 Task: Find connections with filter location Aachen with filter topic #Lifechangewith filter profile language Spanish with filter current company Cummins India with filter school Karunya Institute of Technology and Sciences with filter industry Chiropractors with filter service category Wedding Planning with filter keywords title Copy Editor
Action: Mouse moved to (526, 68)
Screenshot: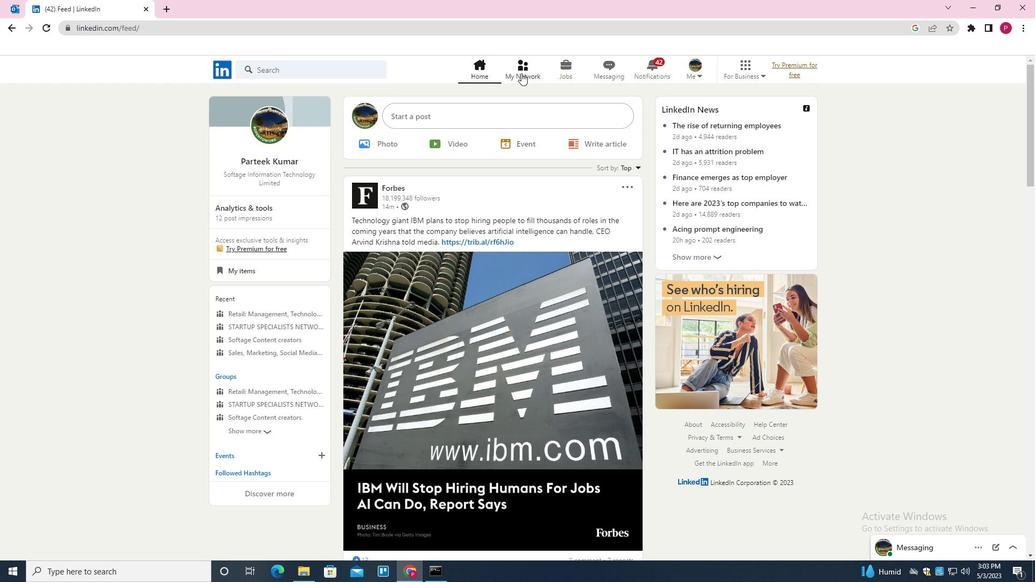 
Action: Mouse pressed left at (526, 68)
Screenshot: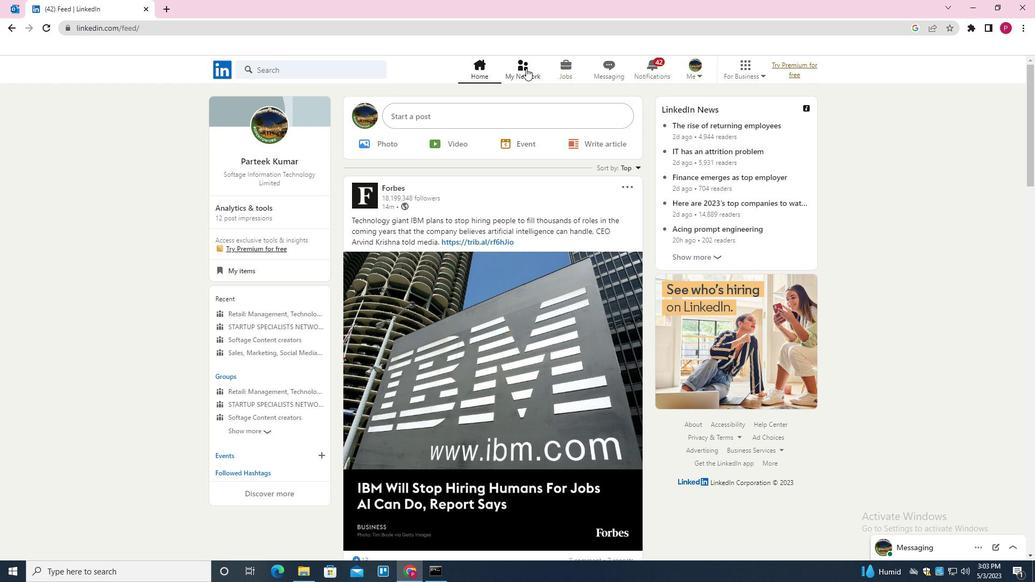 
Action: Mouse moved to (335, 128)
Screenshot: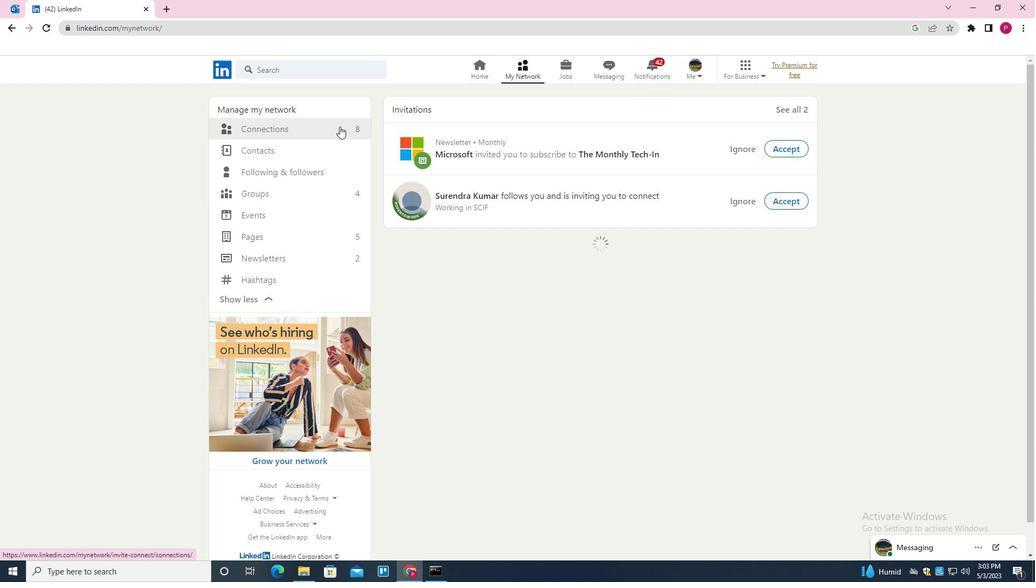 
Action: Mouse pressed left at (335, 128)
Screenshot: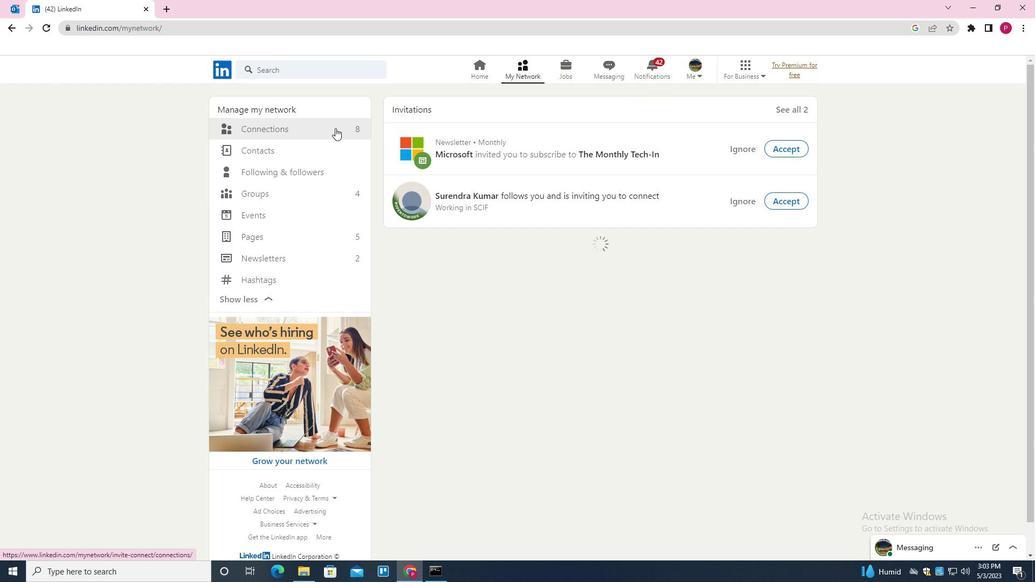 
Action: Mouse moved to (593, 133)
Screenshot: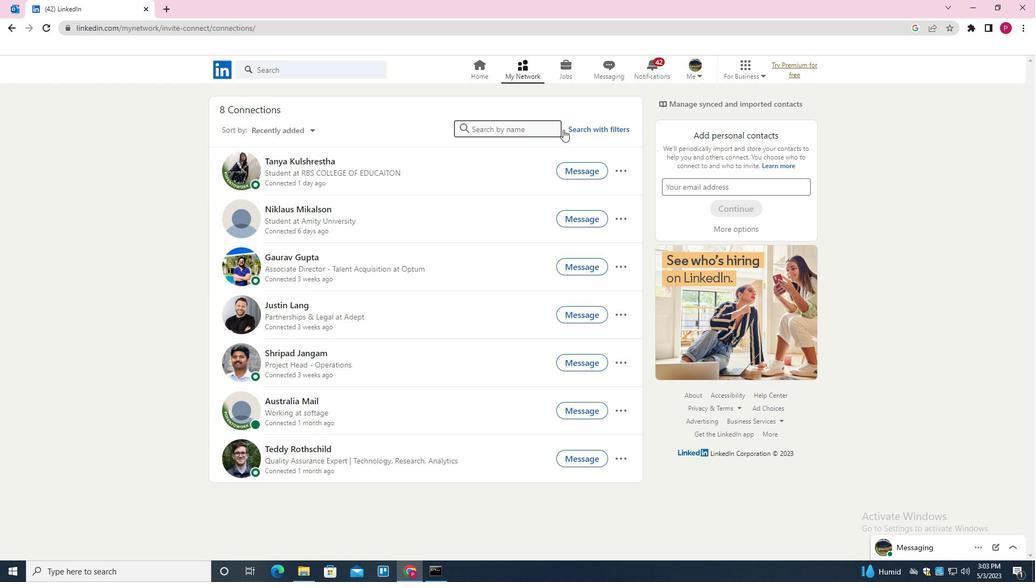 
Action: Mouse pressed left at (593, 133)
Screenshot: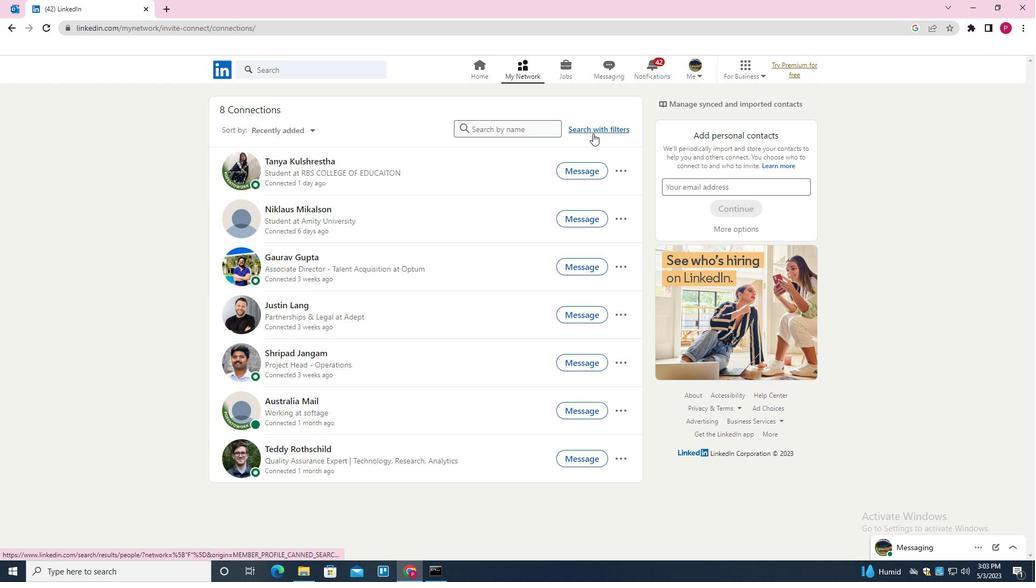 
Action: Mouse moved to (551, 97)
Screenshot: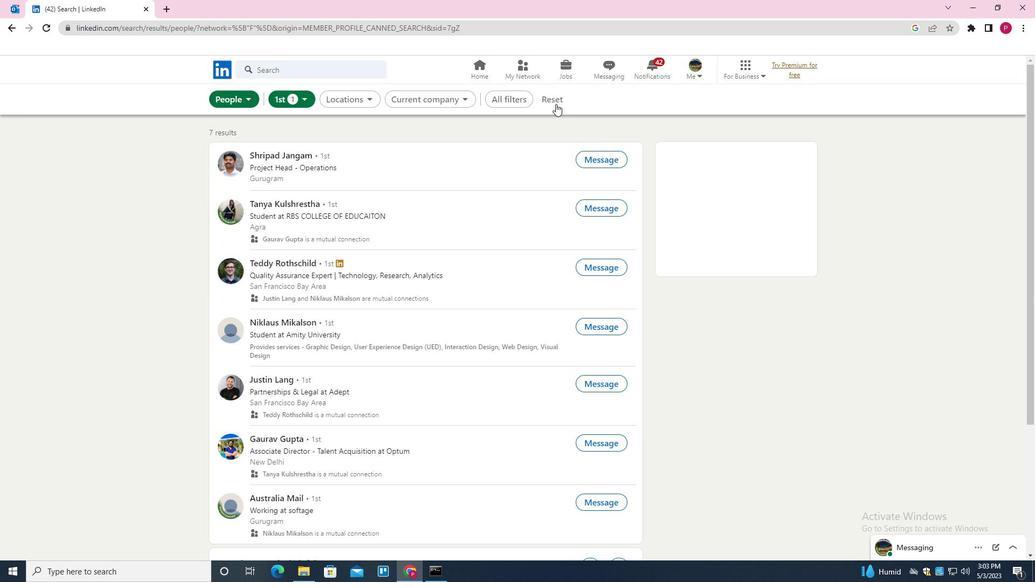
Action: Mouse pressed left at (551, 97)
Screenshot: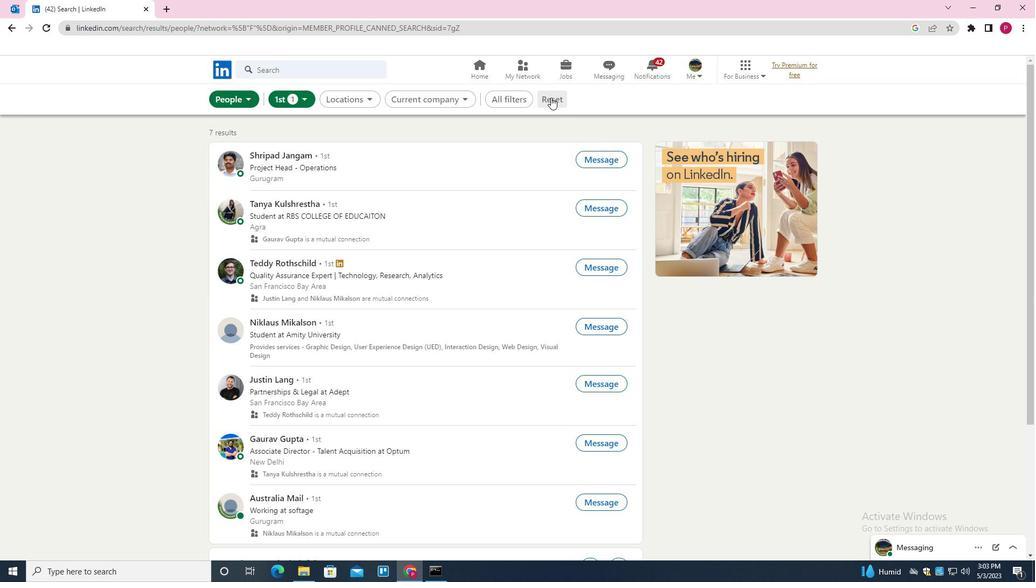 
Action: Mouse moved to (542, 97)
Screenshot: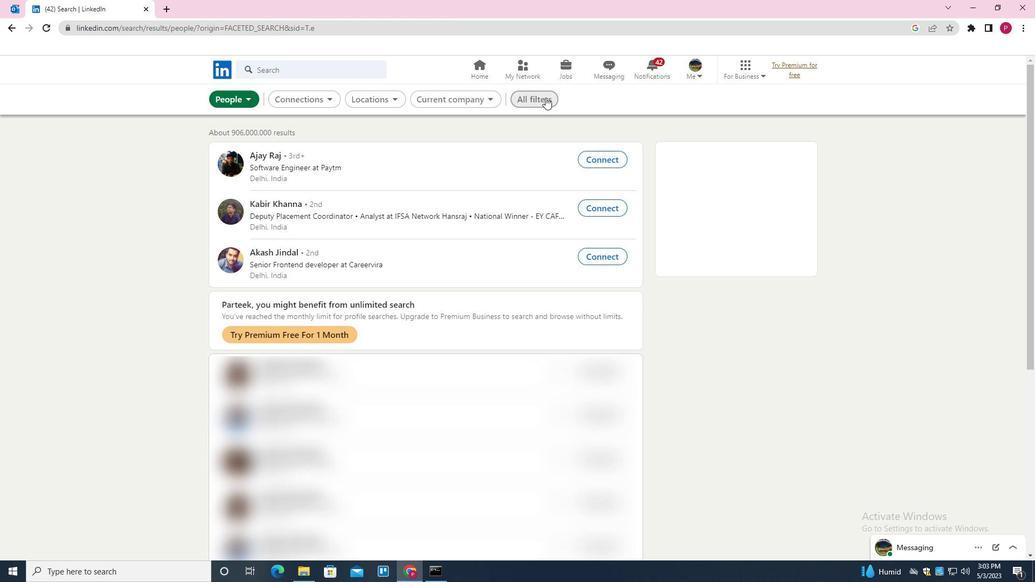 
Action: Mouse pressed left at (542, 97)
Screenshot: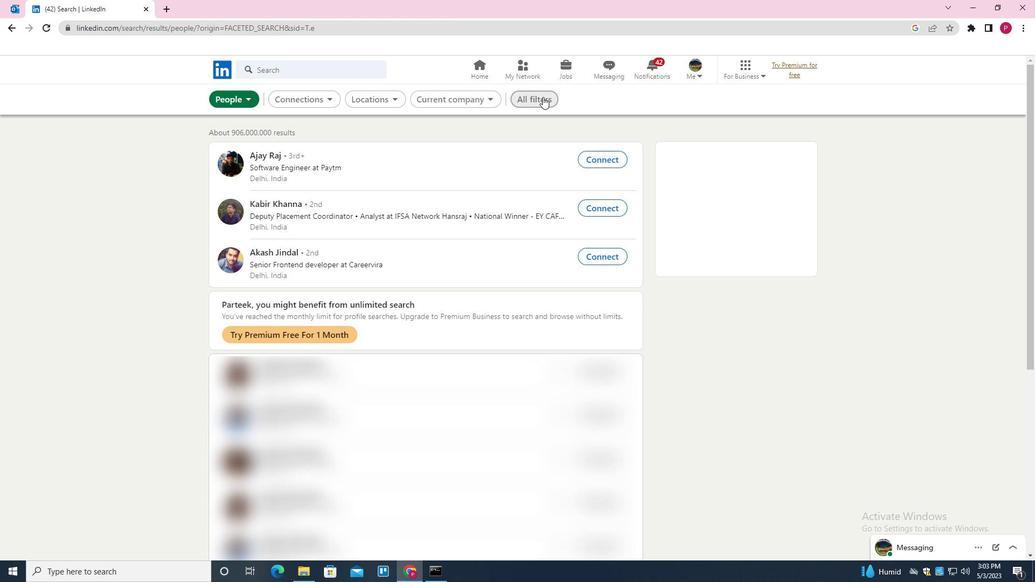 
Action: Mouse moved to (723, 181)
Screenshot: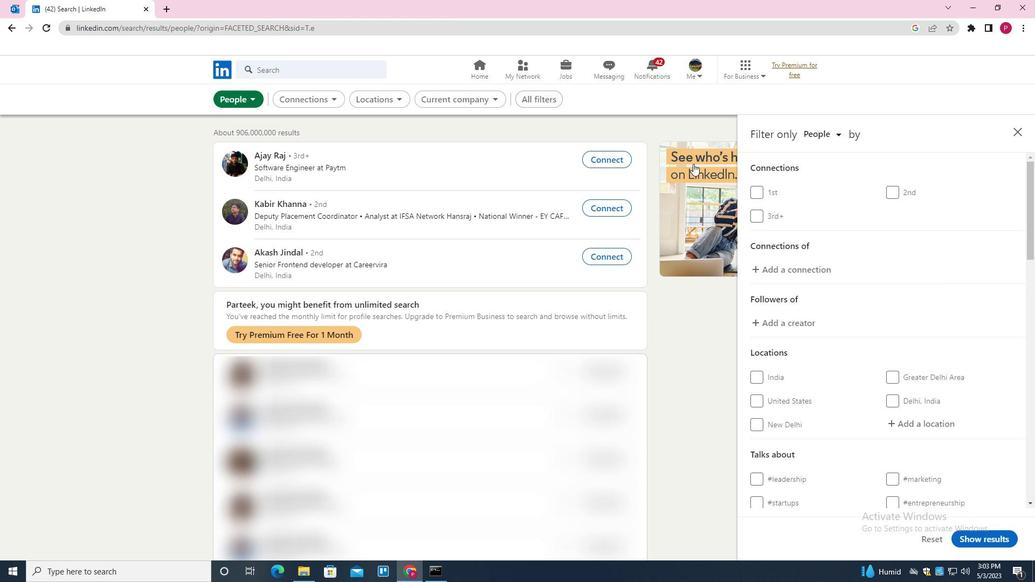 
Action: Mouse scrolled (723, 181) with delta (0, 0)
Screenshot: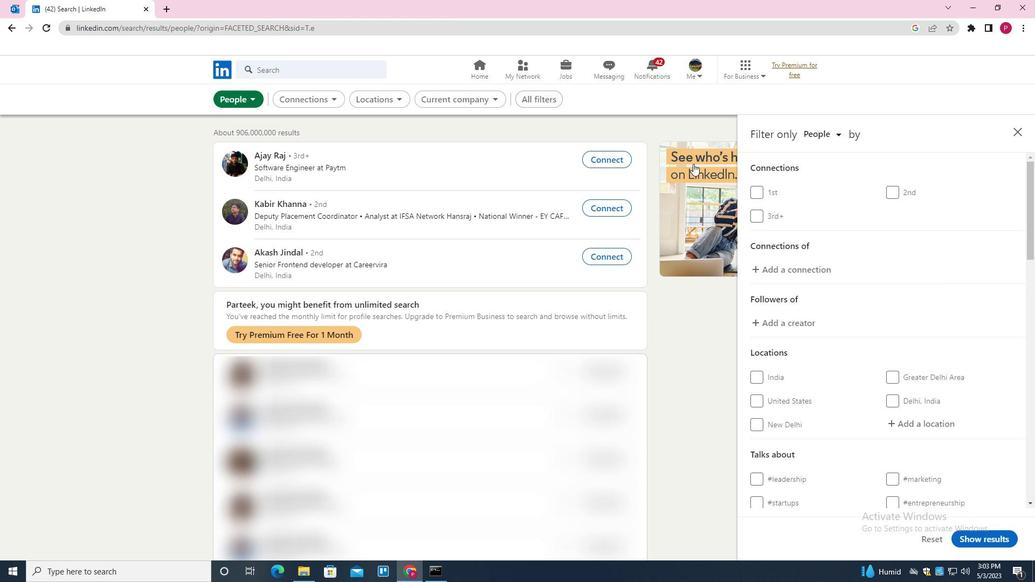 
Action: Mouse moved to (727, 187)
Screenshot: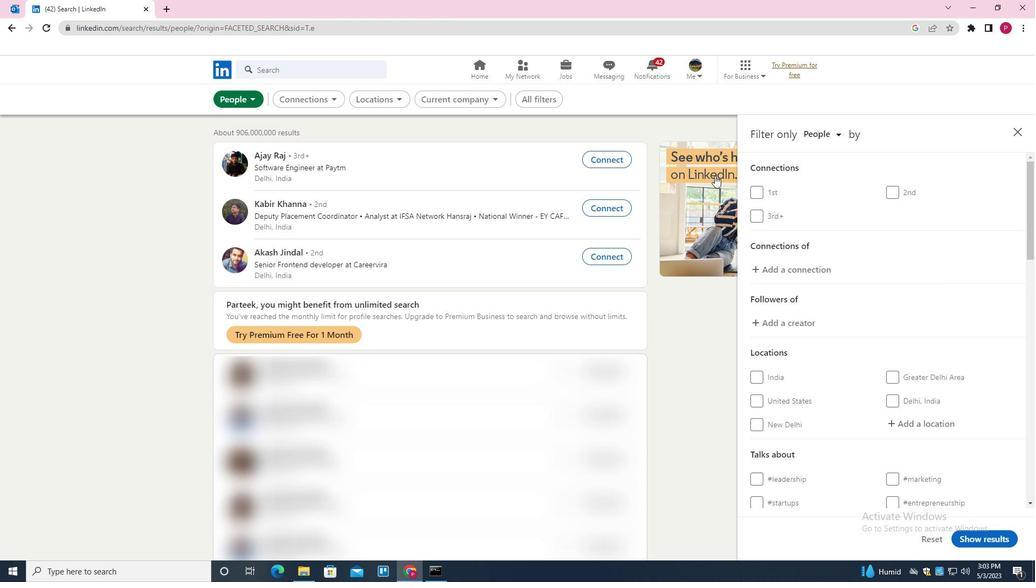 
Action: Mouse scrolled (727, 186) with delta (0, 0)
Screenshot: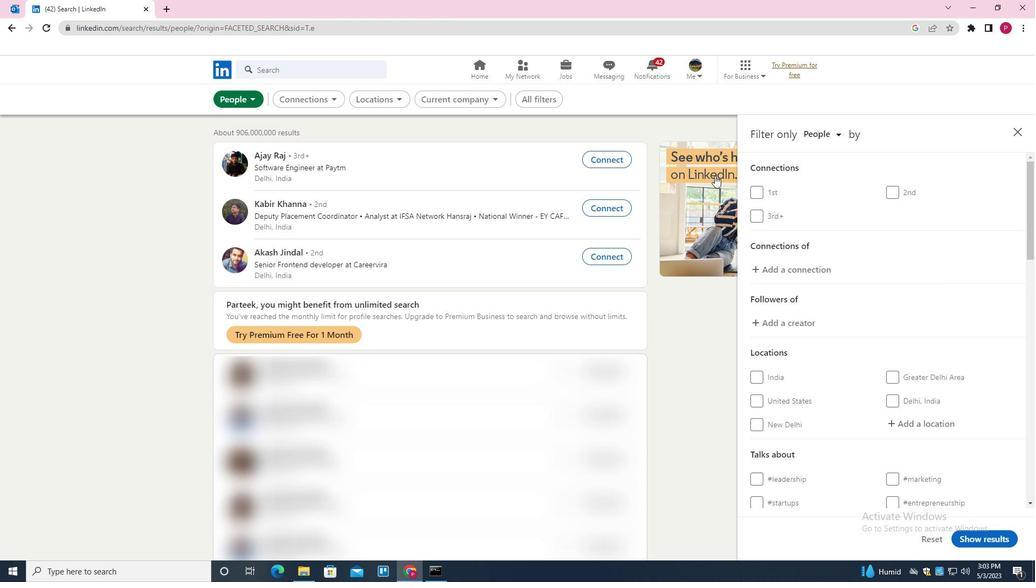 
Action: Mouse moved to (737, 191)
Screenshot: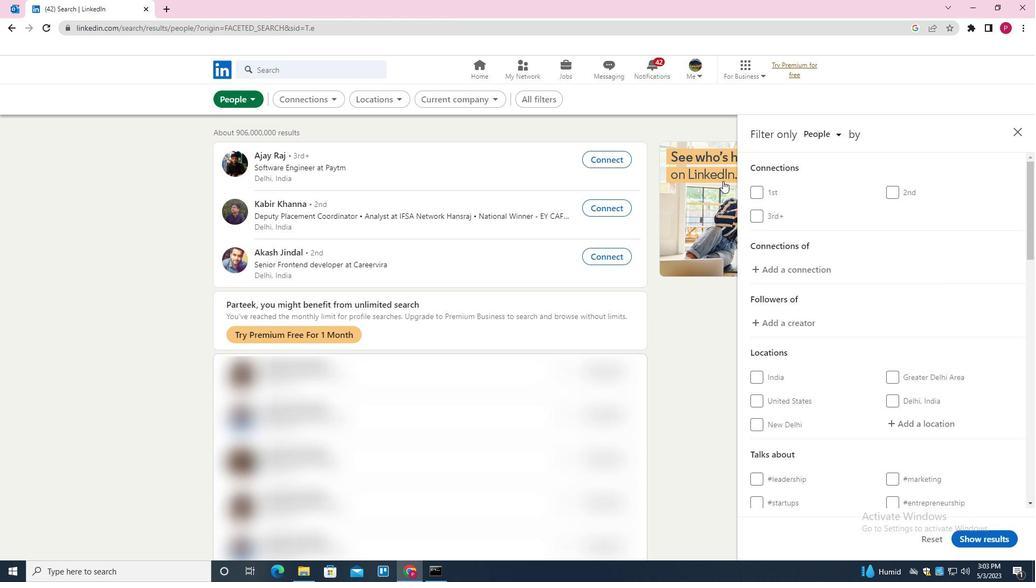 
Action: Mouse scrolled (737, 191) with delta (0, 0)
Screenshot: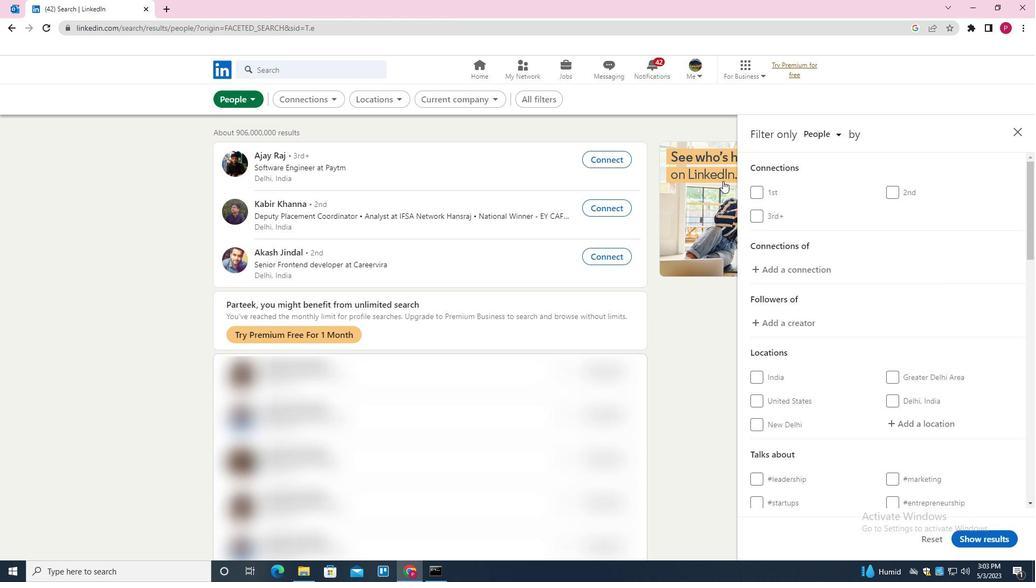 
Action: Mouse moved to (935, 307)
Screenshot: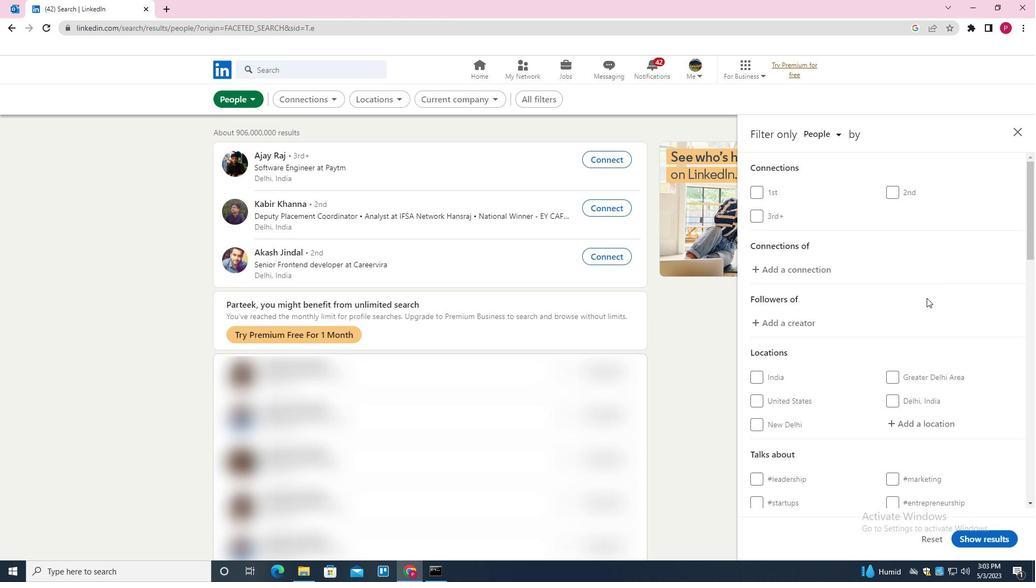 
Action: Mouse scrolled (935, 307) with delta (0, 0)
Screenshot: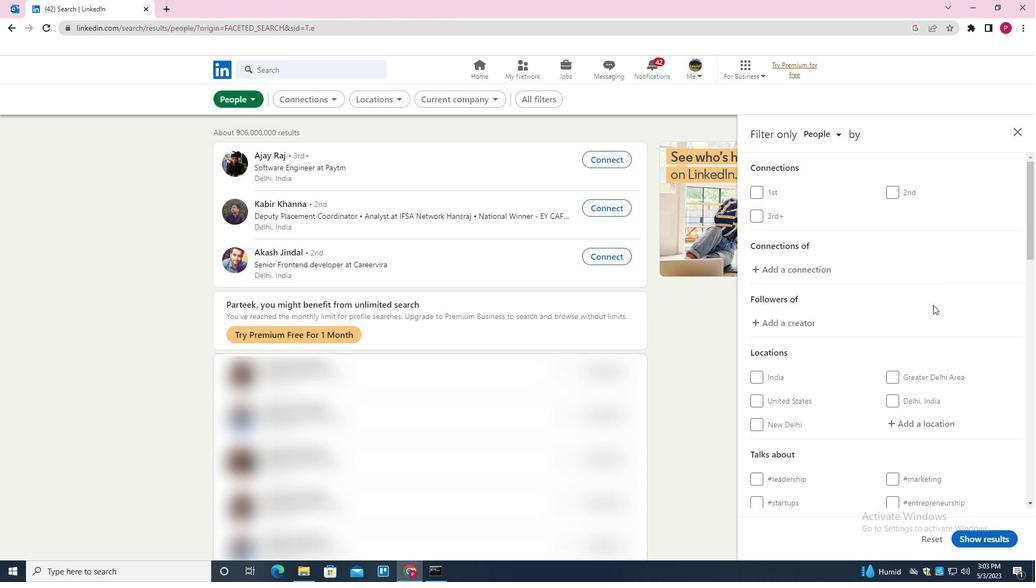 
Action: Mouse scrolled (935, 307) with delta (0, 0)
Screenshot: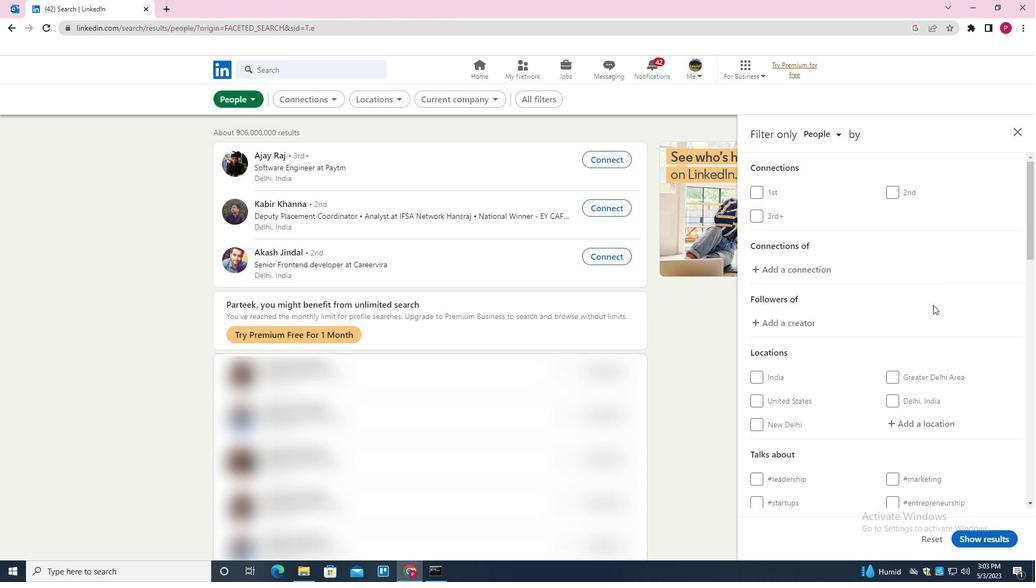 
Action: Mouse moved to (922, 315)
Screenshot: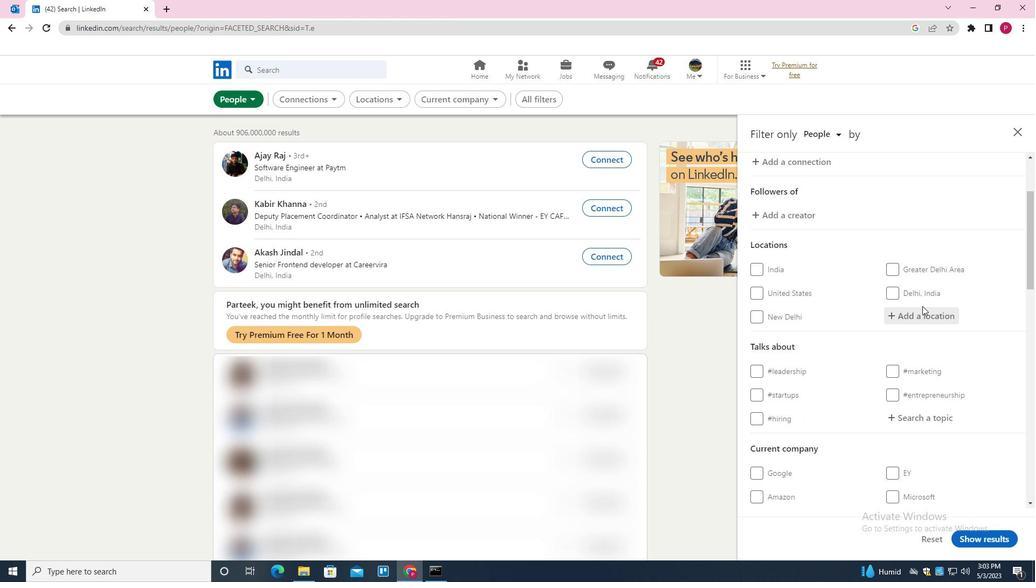 
Action: Mouse pressed left at (922, 315)
Screenshot: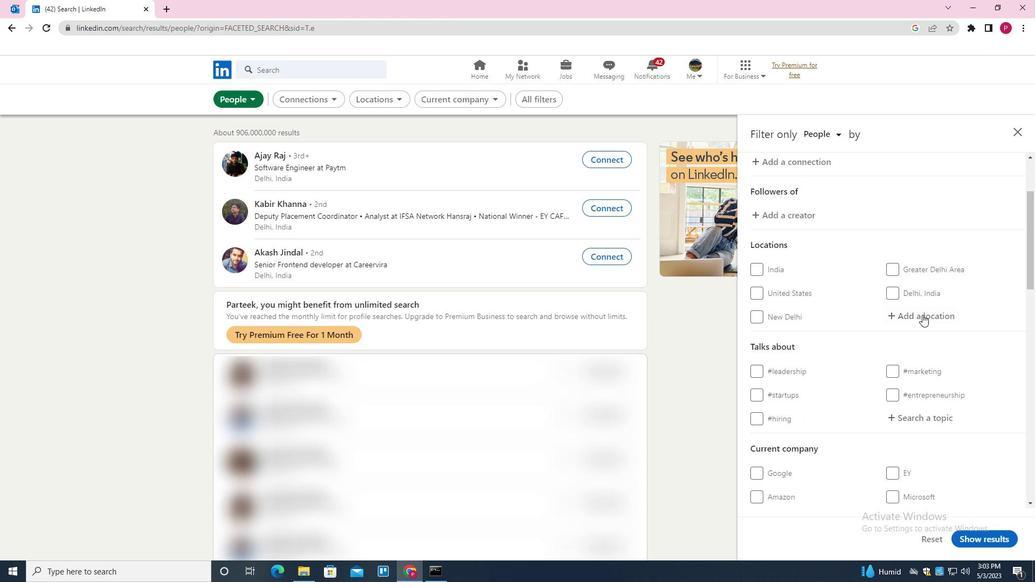 
Action: Key pressed <Key.shift>AACHEN<Key.down><Key.enter>
Screenshot: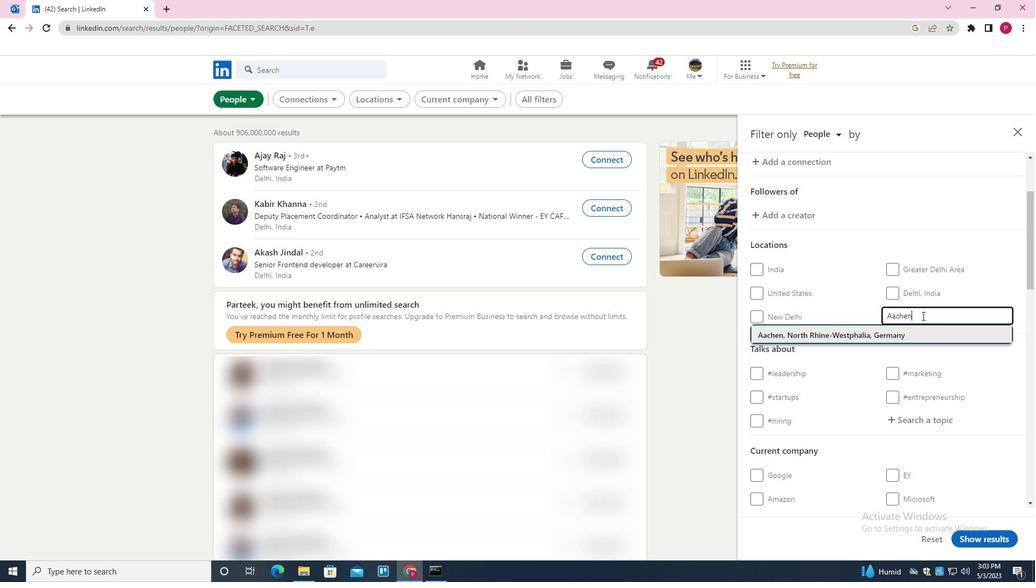 
Action: Mouse moved to (905, 304)
Screenshot: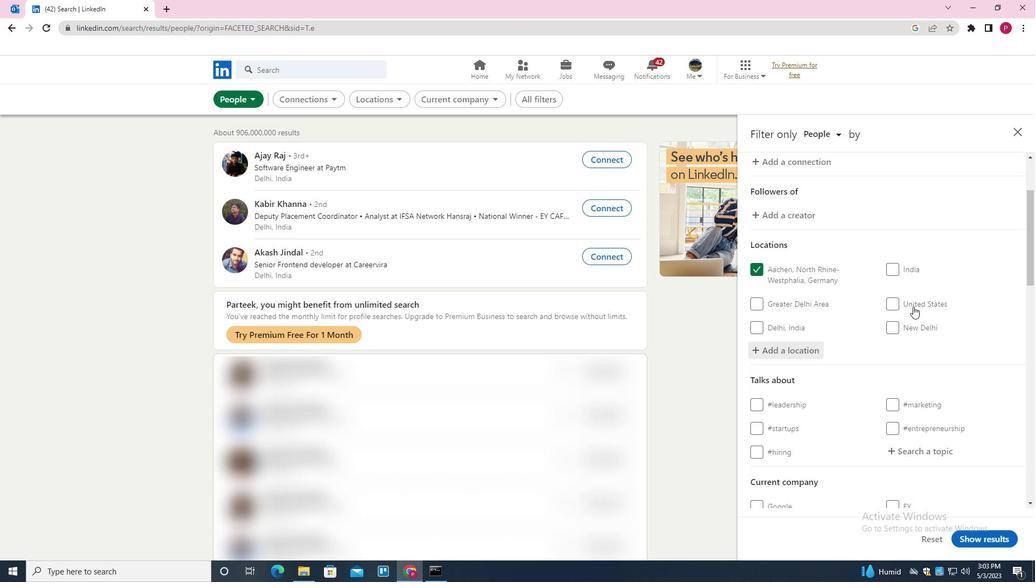 
Action: Mouse scrolled (905, 304) with delta (0, 0)
Screenshot: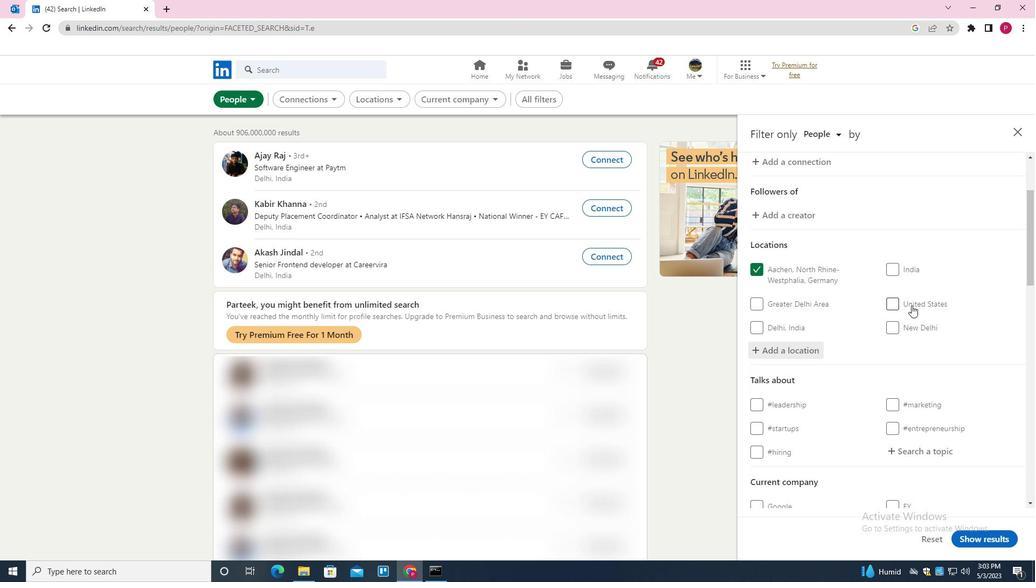 
Action: Mouse scrolled (905, 304) with delta (0, 0)
Screenshot: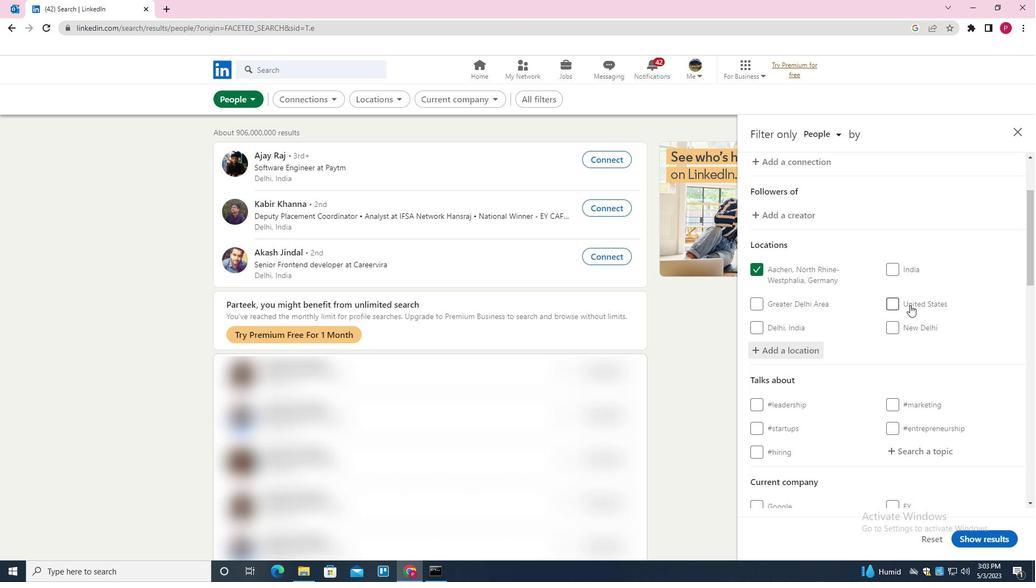 
Action: Mouse scrolled (905, 304) with delta (0, 0)
Screenshot: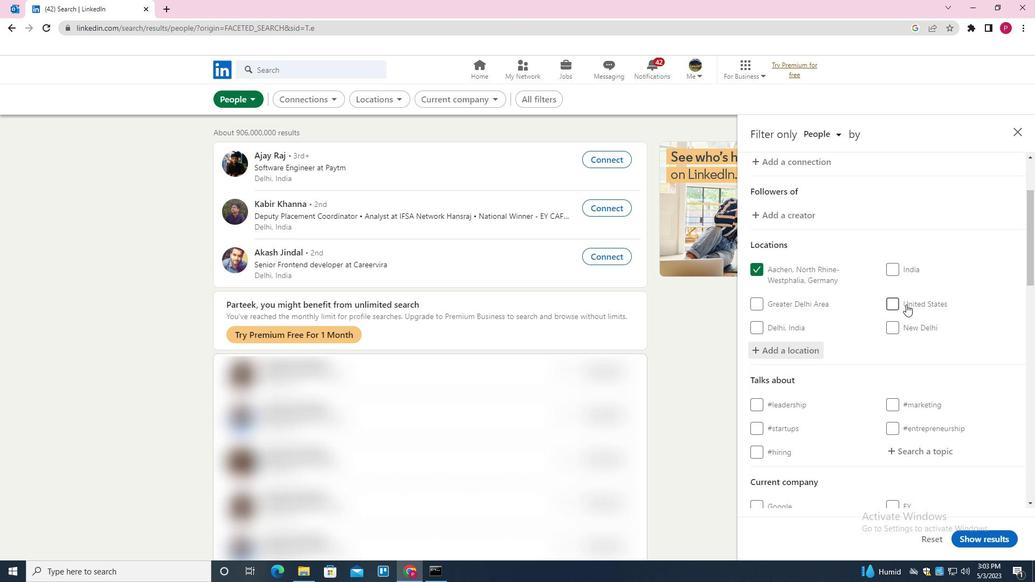 
Action: Mouse moved to (910, 291)
Screenshot: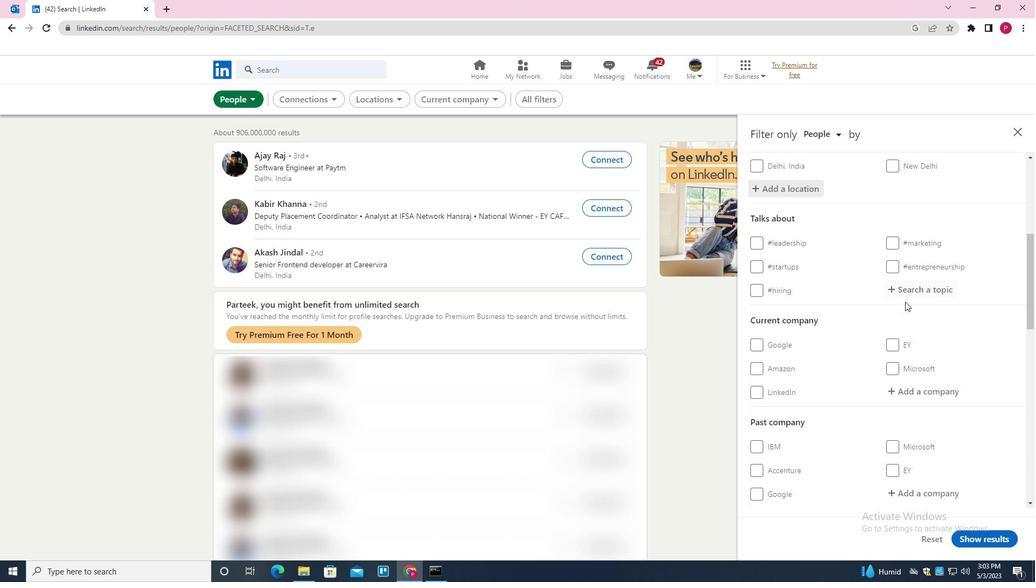 
Action: Mouse pressed left at (910, 291)
Screenshot: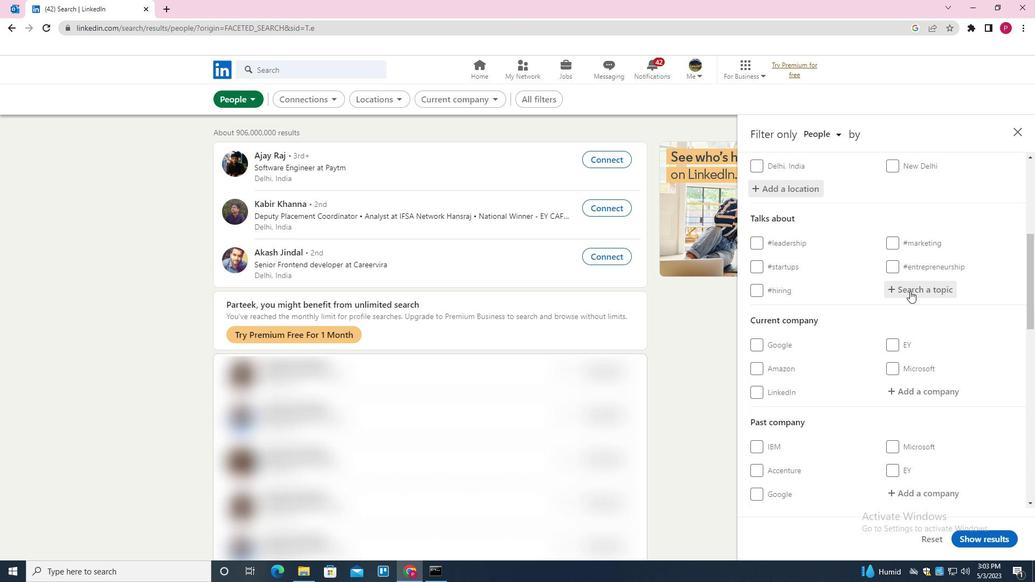 
Action: Key pressed LIFECHANGR<Key.backspace>E<Key.down><Key.enter>
Screenshot: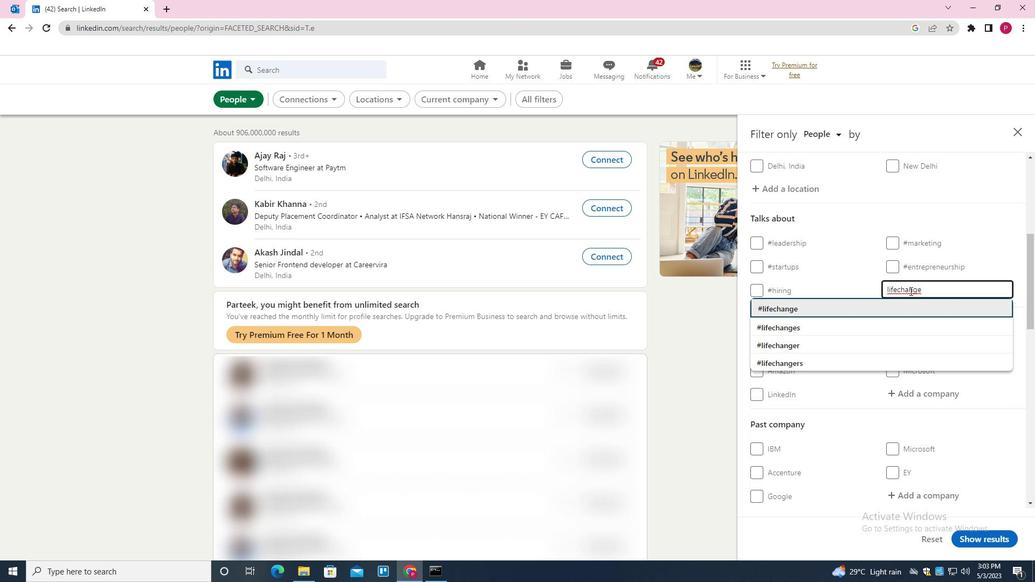 
Action: Mouse scrolled (910, 290) with delta (0, 0)
Screenshot: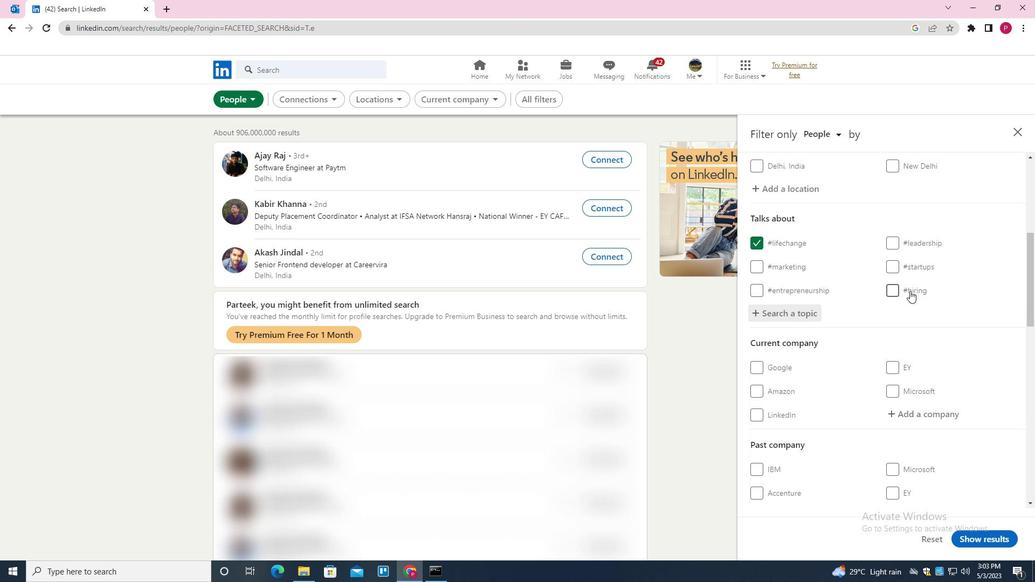 
Action: Mouse scrolled (910, 290) with delta (0, 0)
Screenshot: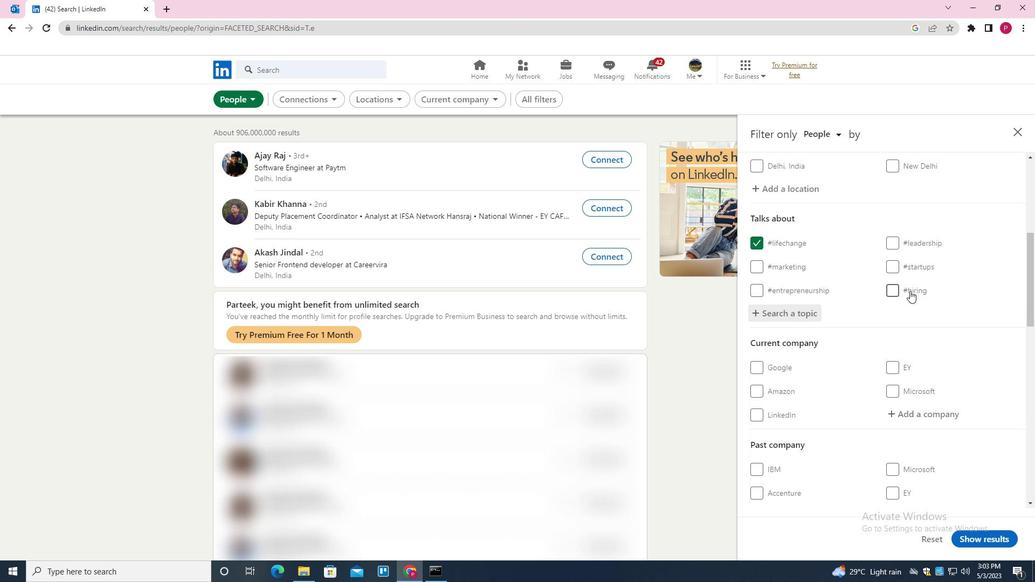 
Action: Mouse scrolled (910, 290) with delta (0, 0)
Screenshot: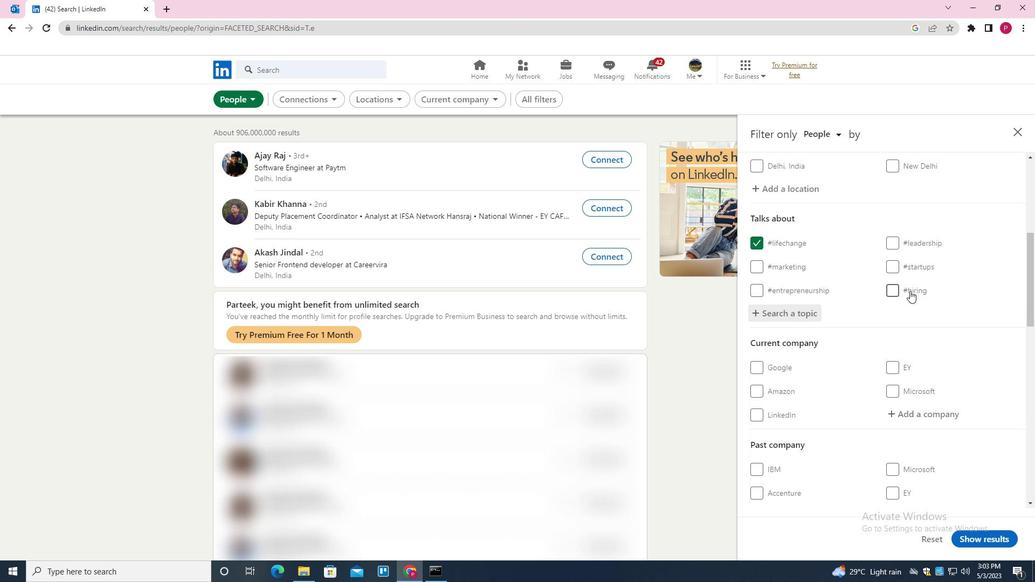 
Action: Mouse scrolled (910, 290) with delta (0, 0)
Screenshot: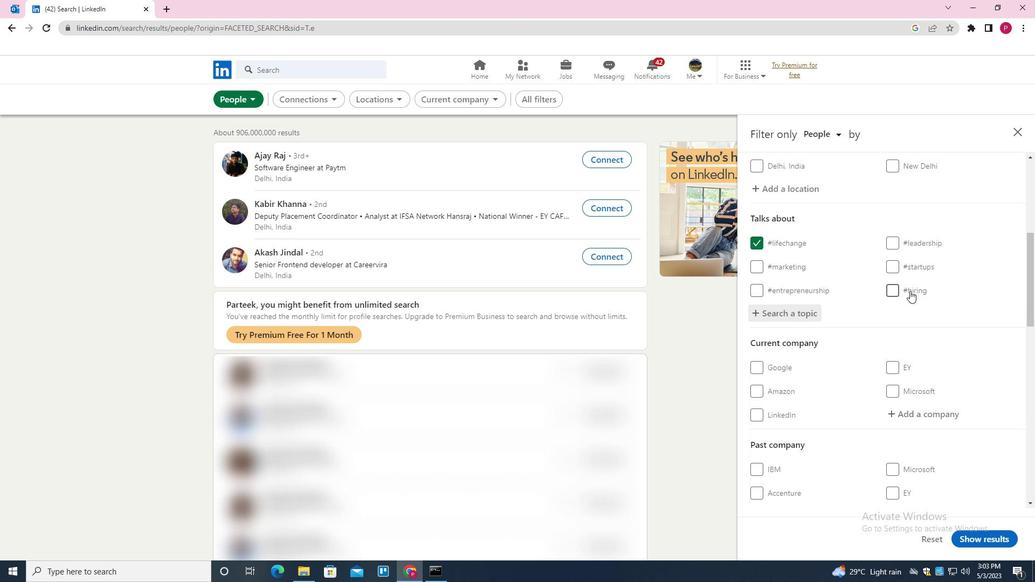
Action: Mouse moved to (907, 290)
Screenshot: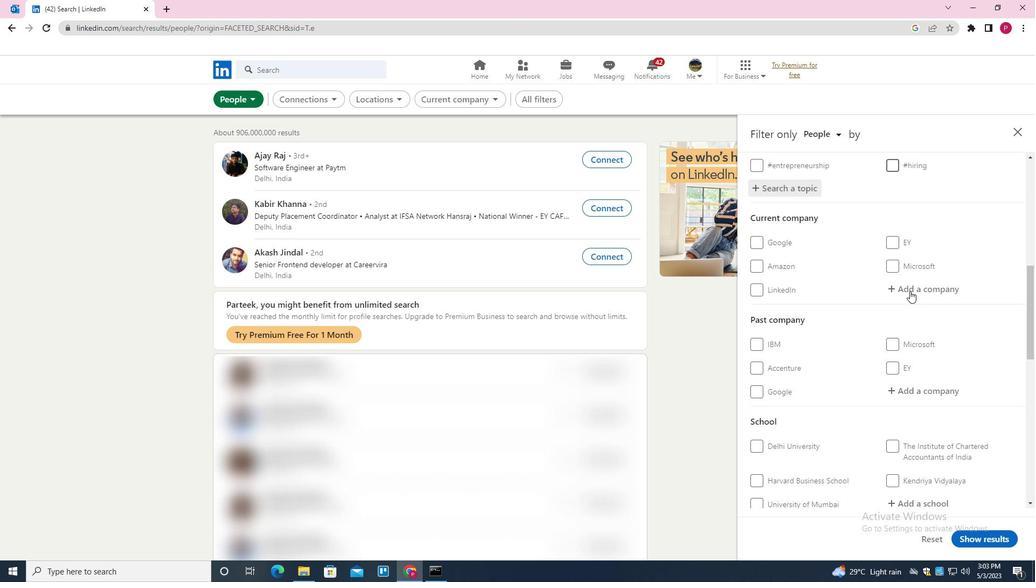 
Action: Mouse scrolled (907, 290) with delta (0, 0)
Screenshot: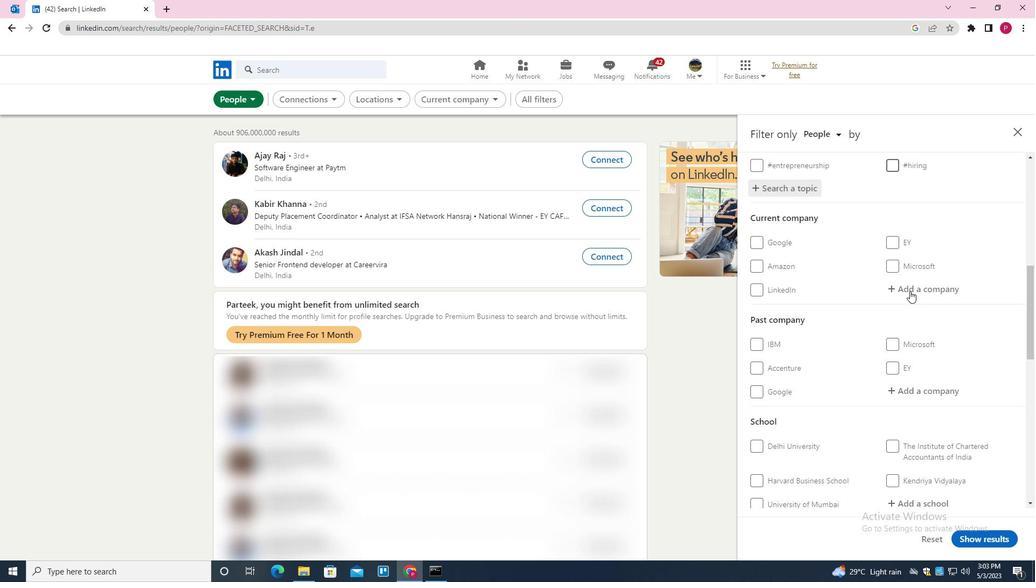 
Action: Mouse moved to (858, 255)
Screenshot: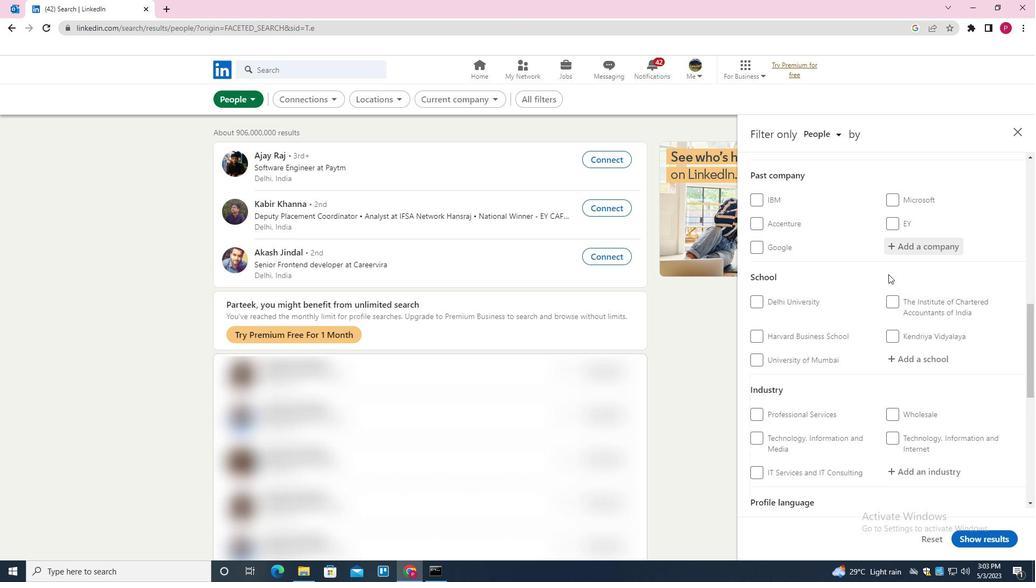 
Action: Mouse scrolled (858, 254) with delta (0, 0)
Screenshot: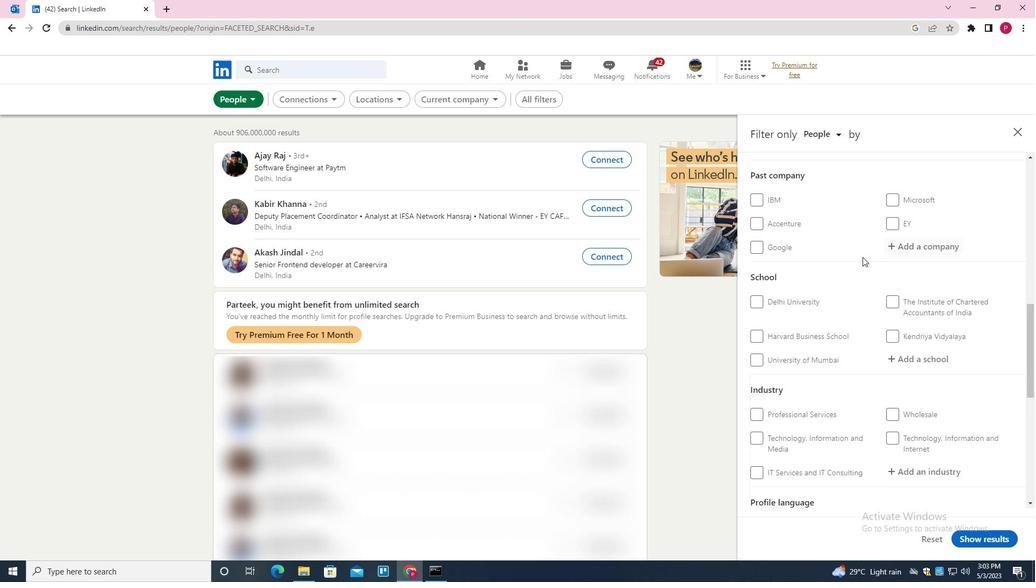 
Action: Mouse scrolled (858, 254) with delta (0, 0)
Screenshot: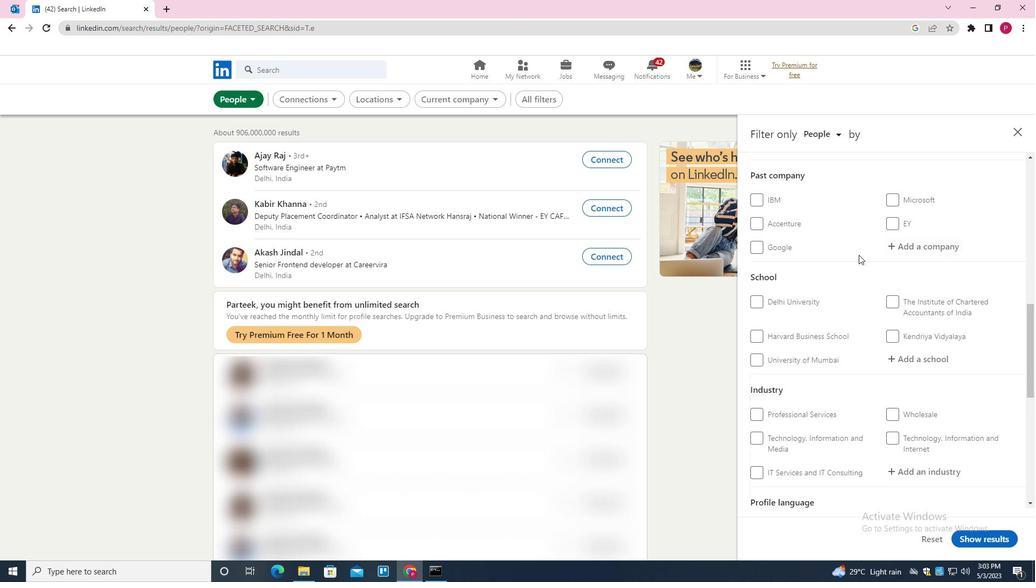 
Action: Mouse scrolled (858, 254) with delta (0, 0)
Screenshot: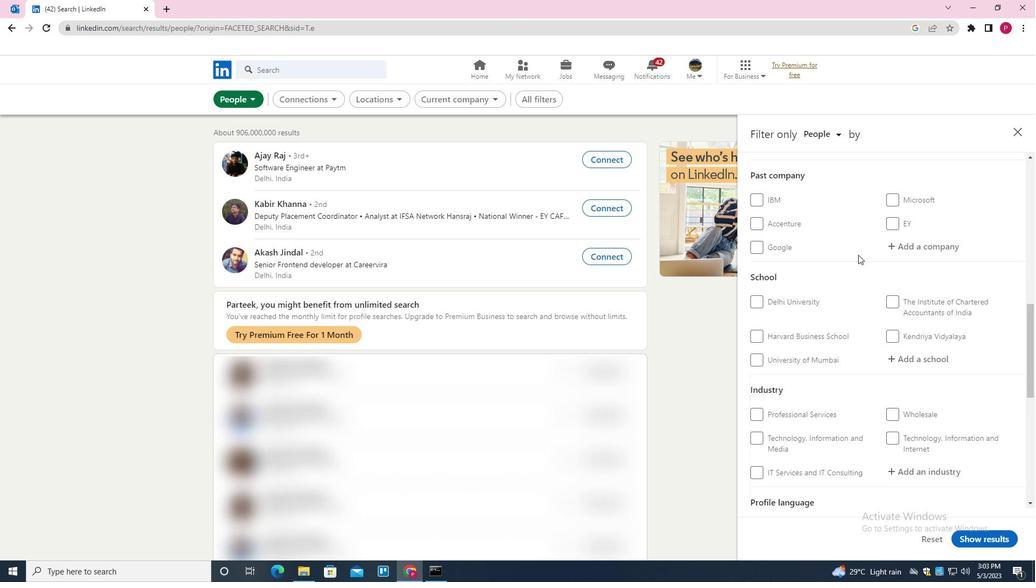 
Action: Mouse scrolled (858, 254) with delta (0, 0)
Screenshot: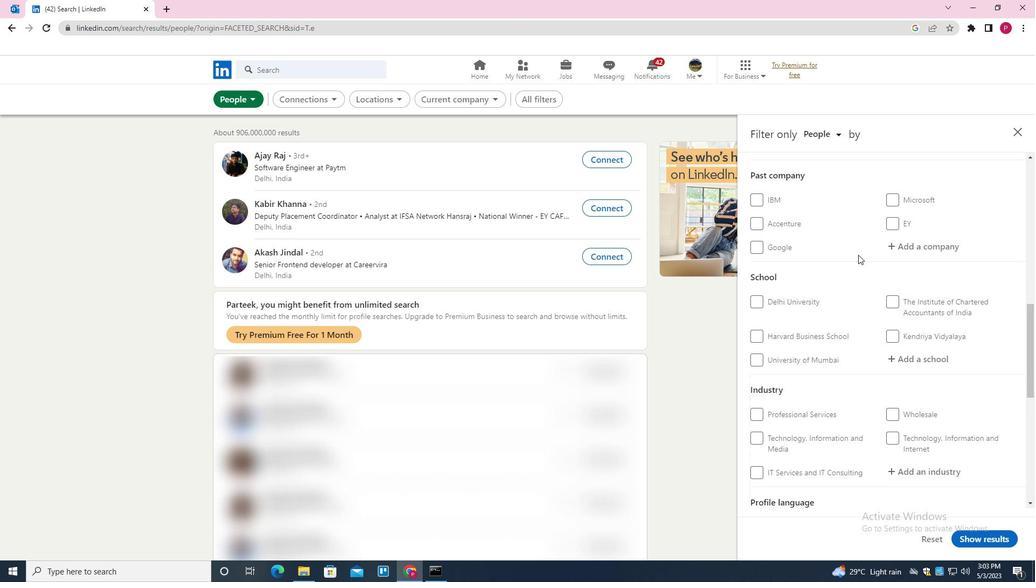 
Action: Mouse scrolled (858, 254) with delta (0, 0)
Screenshot: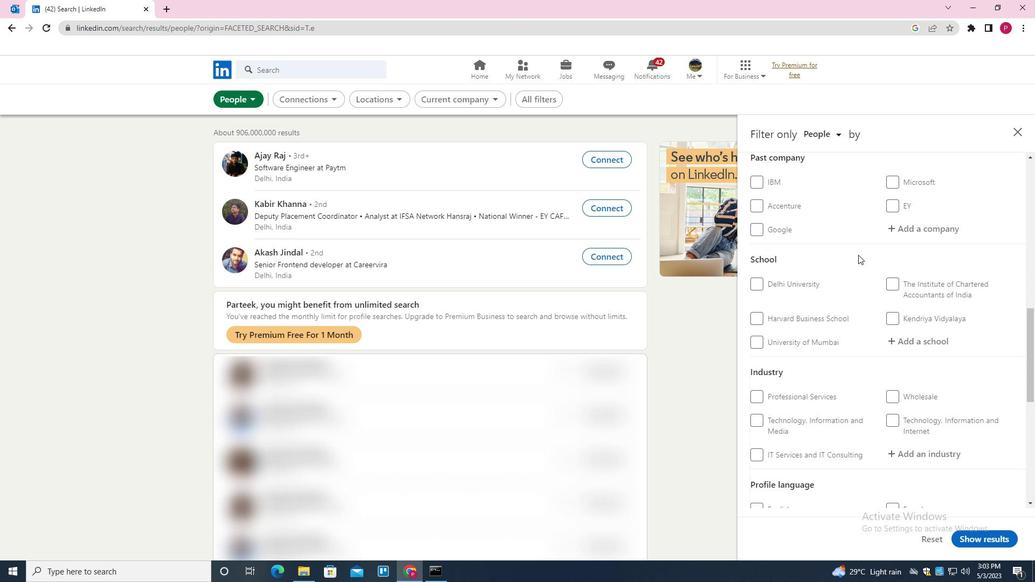 
Action: Mouse moved to (777, 278)
Screenshot: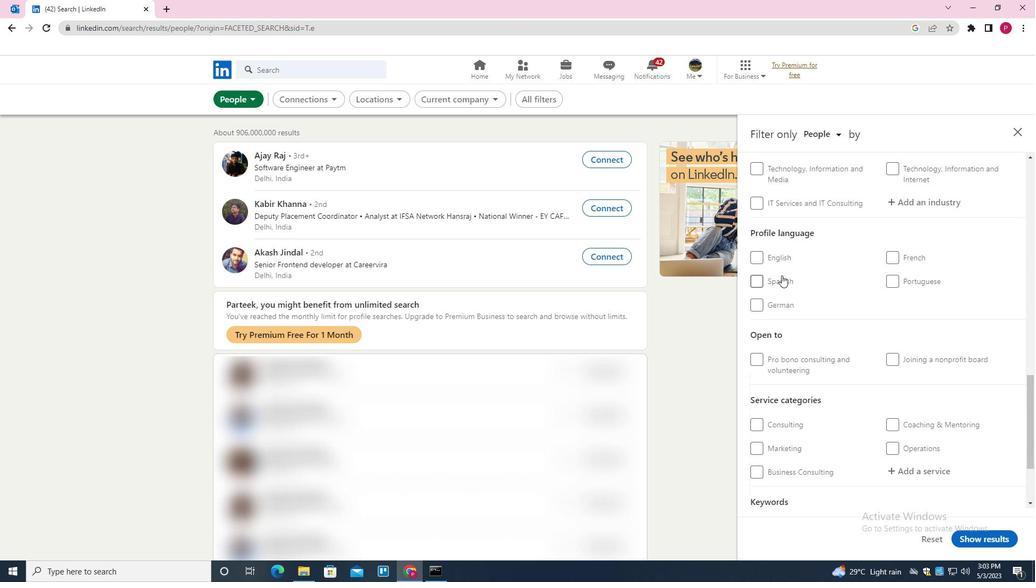 
Action: Mouse pressed left at (777, 278)
Screenshot: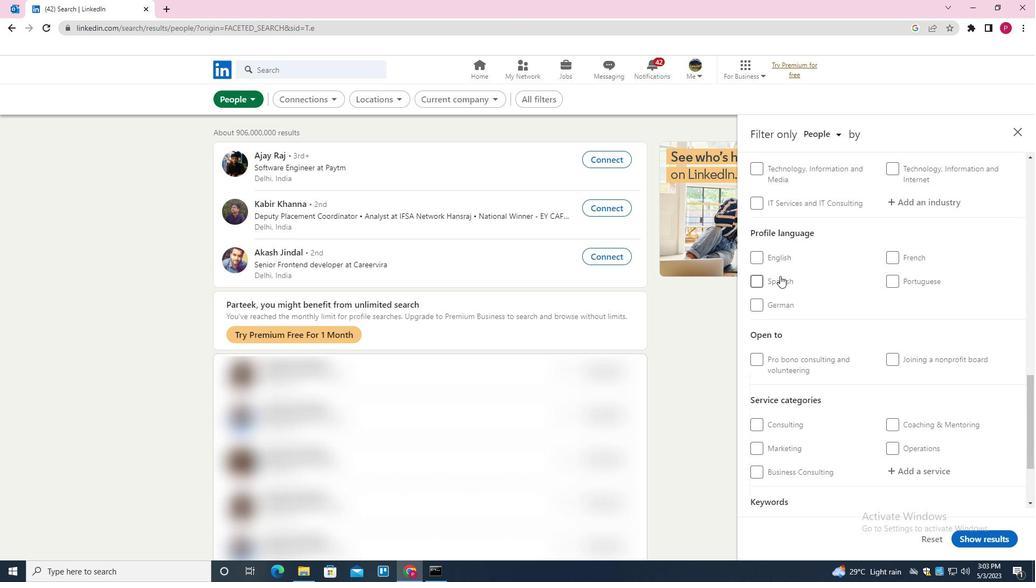 
Action: Mouse moved to (828, 304)
Screenshot: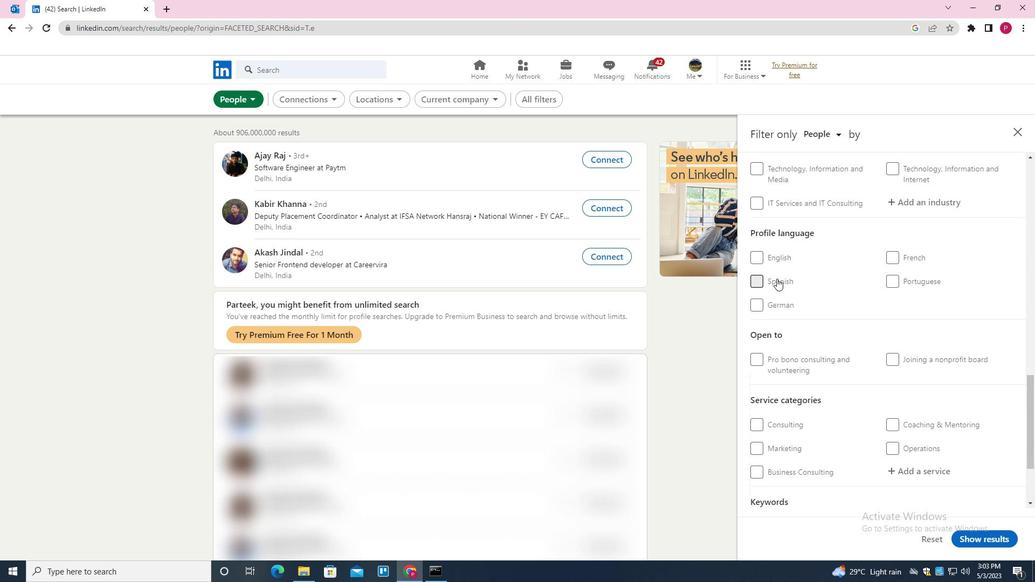 
Action: Mouse scrolled (828, 304) with delta (0, 0)
Screenshot: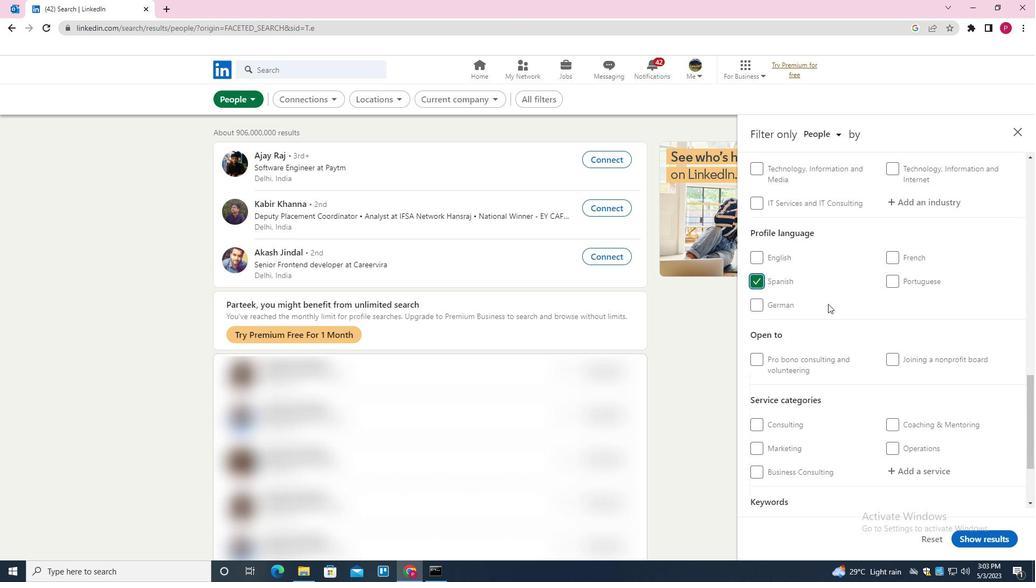 
Action: Mouse scrolled (828, 304) with delta (0, 0)
Screenshot: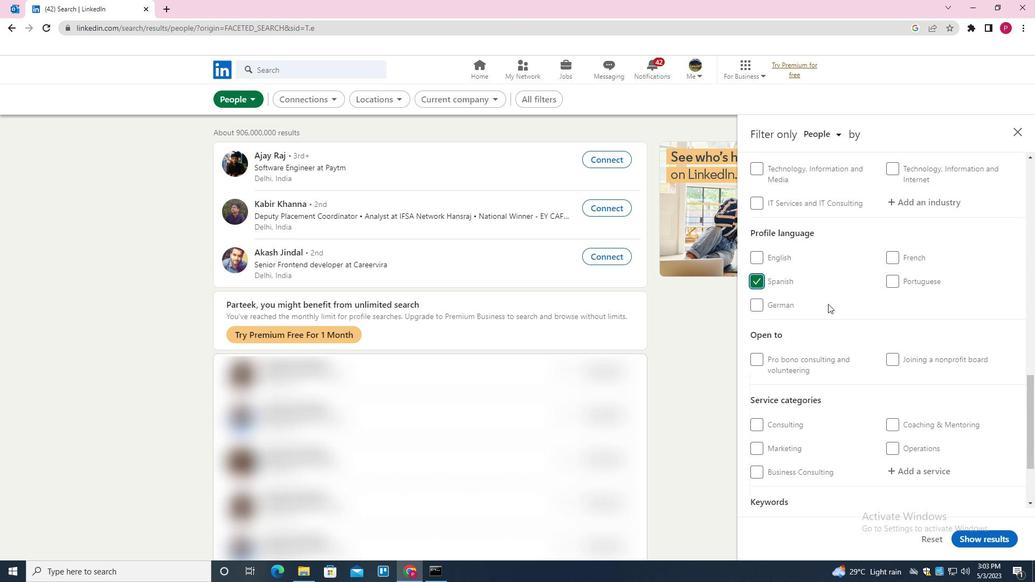 
Action: Mouse scrolled (828, 304) with delta (0, 0)
Screenshot: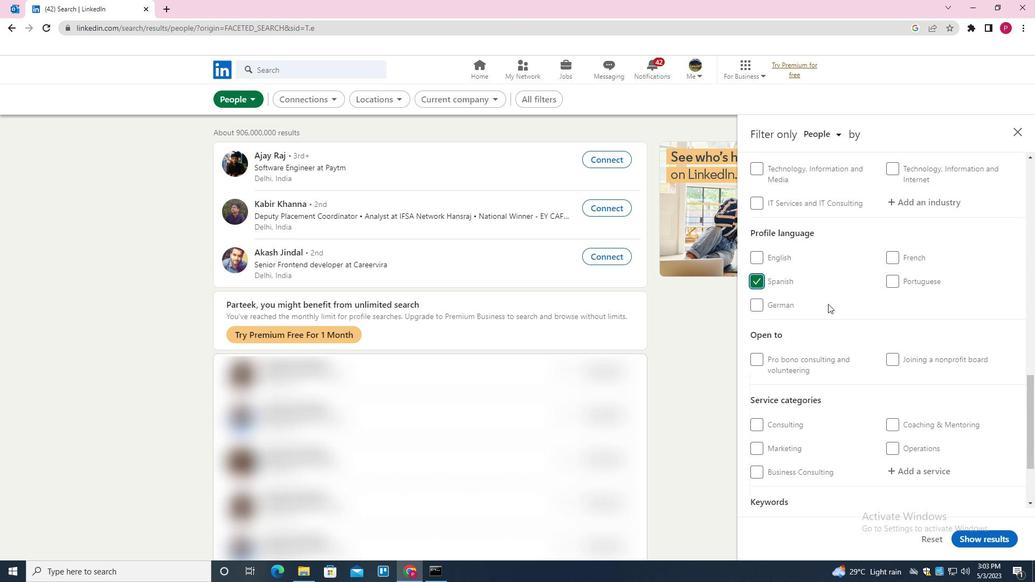 
Action: Mouse scrolled (828, 304) with delta (0, 0)
Screenshot: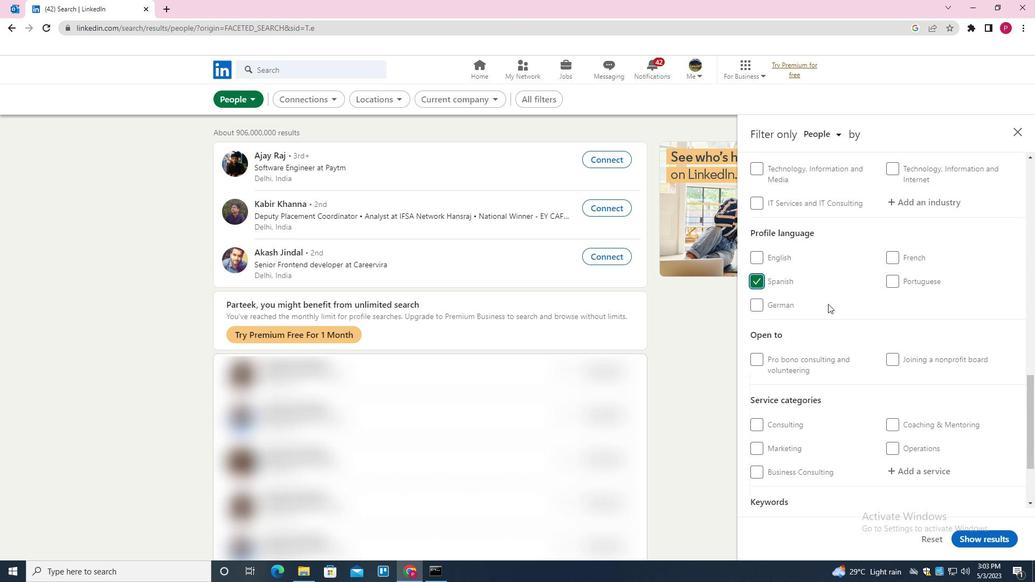 
Action: Mouse scrolled (828, 304) with delta (0, 0)
Screenshot: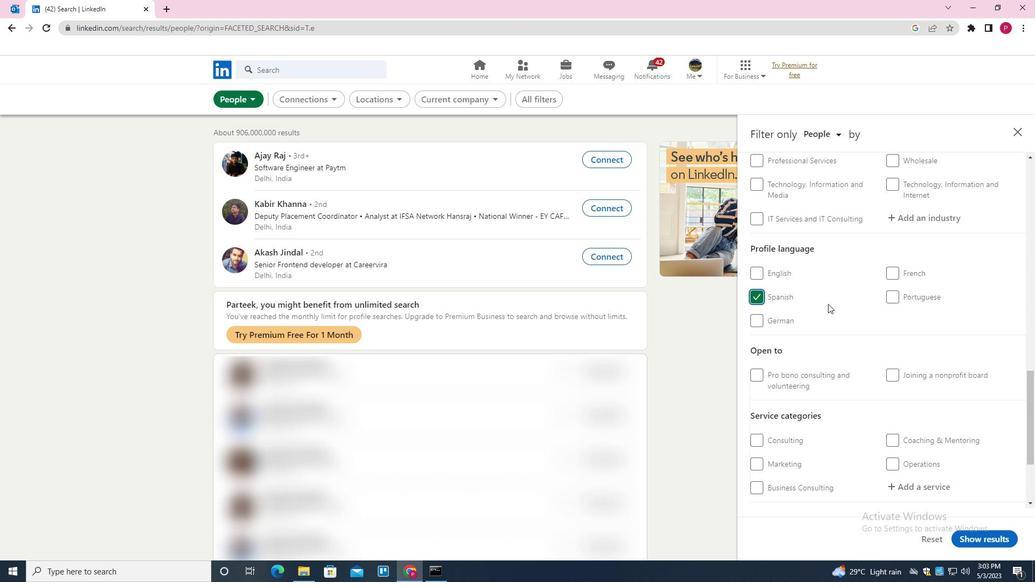 
Action: Mouse scrolled (828, 304) with delta (0, 0)
Screenshot: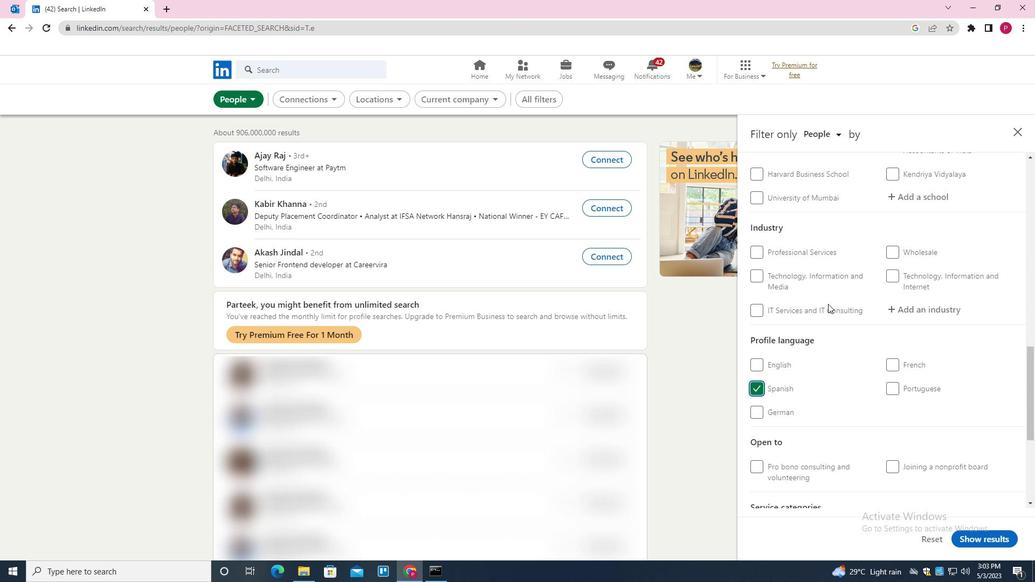 
Action: Mouse scrolled (828, 304) with delta (0, 0)
Screenshot: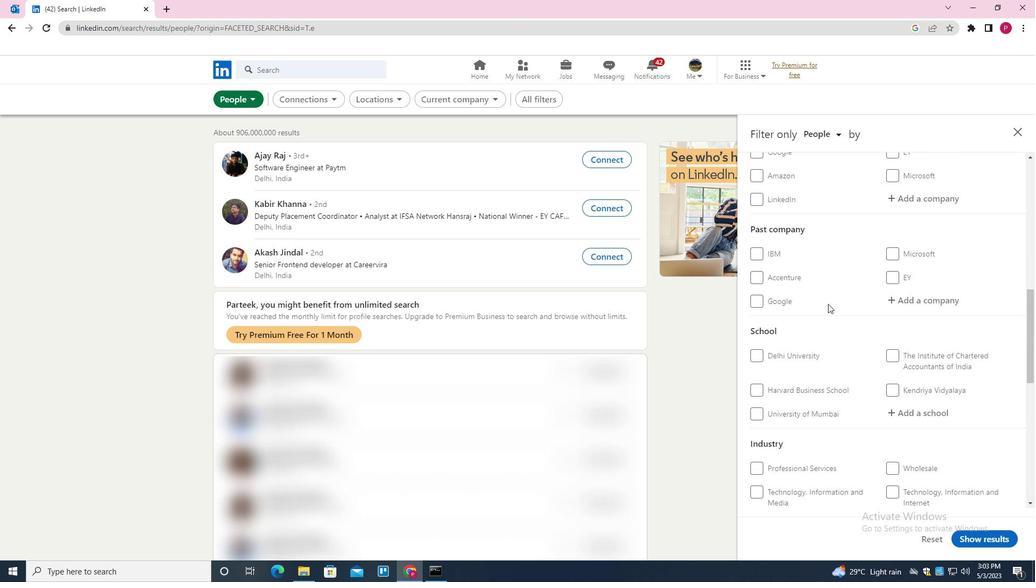 
Action: Mouse scrolled (828, 304) with delta (0, 0)
Screenshot: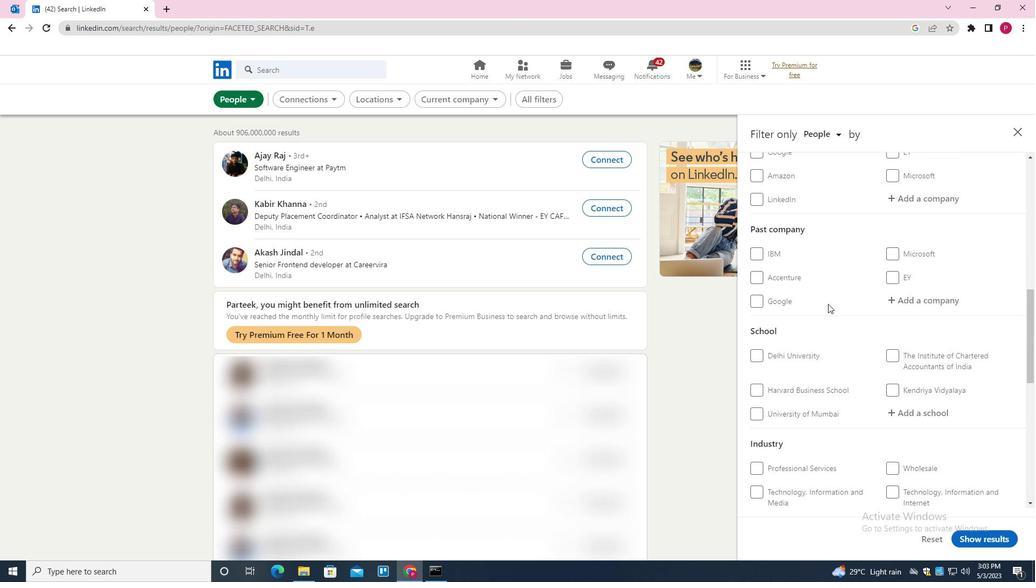 
Action: Mouse moved to (909, 305)
Screenshot: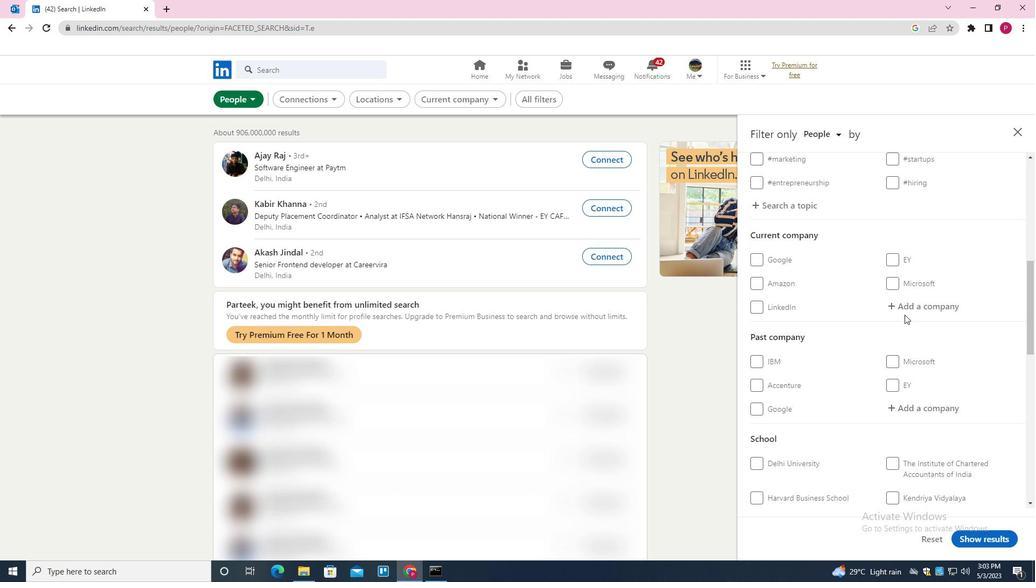 
Action: Mouse pressed left at (909, 305)
Screenshot: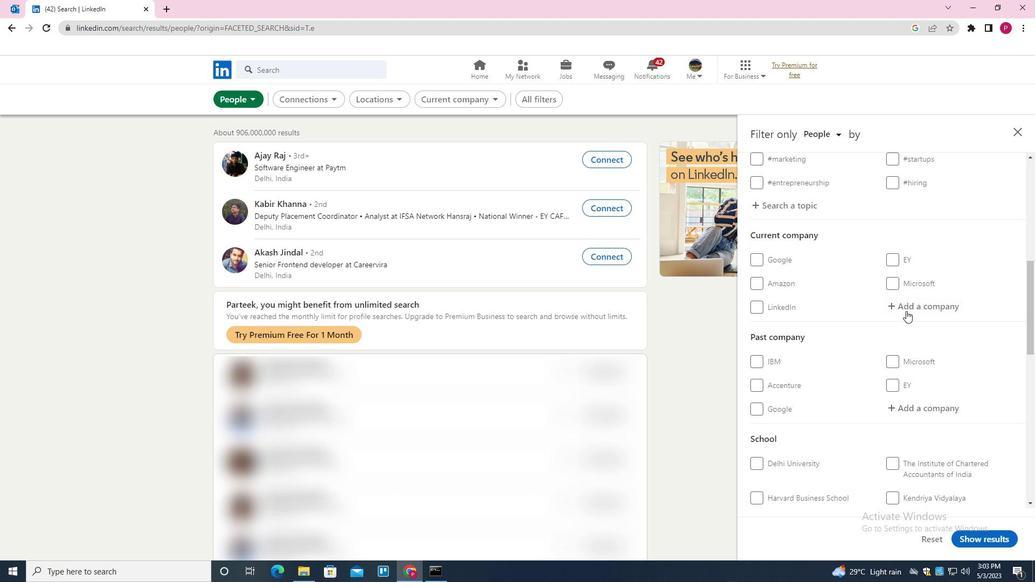
Action: Key pressed <Key.shift><Key.shift><Key.shift><Key.shift><Key.shift><Key.shift><Key.shift><Key.shift><Key.shift><Key.shift><Key.shift><Key.shift><Key.shift><Key.shift>CUMMINS<Key.space><Key.shift><Key.shift><Key.shift>INDIA<Key.down><Key.enter>
Screenshot: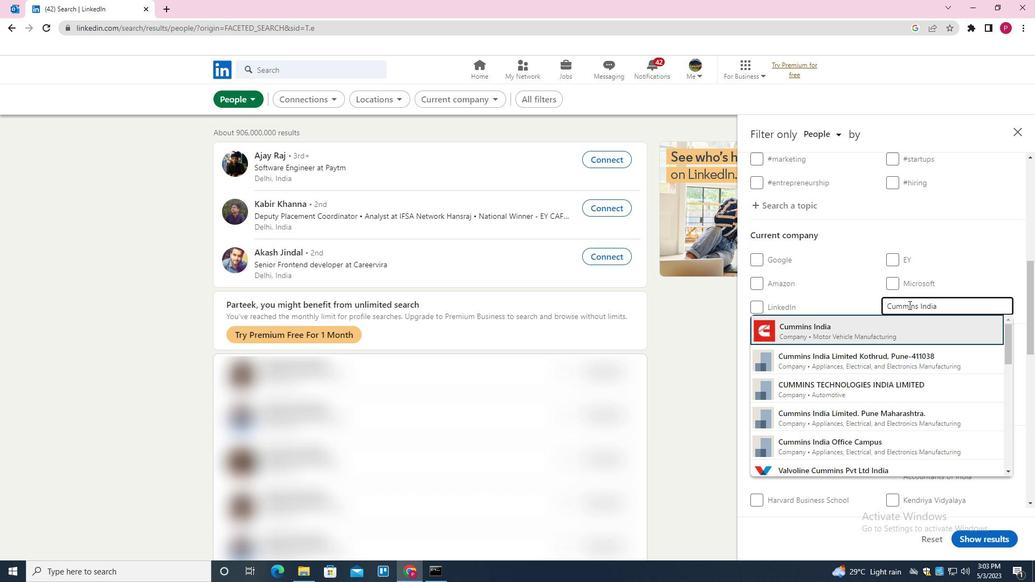 
Action: Mouse moved to (878, 290)
Screenshot: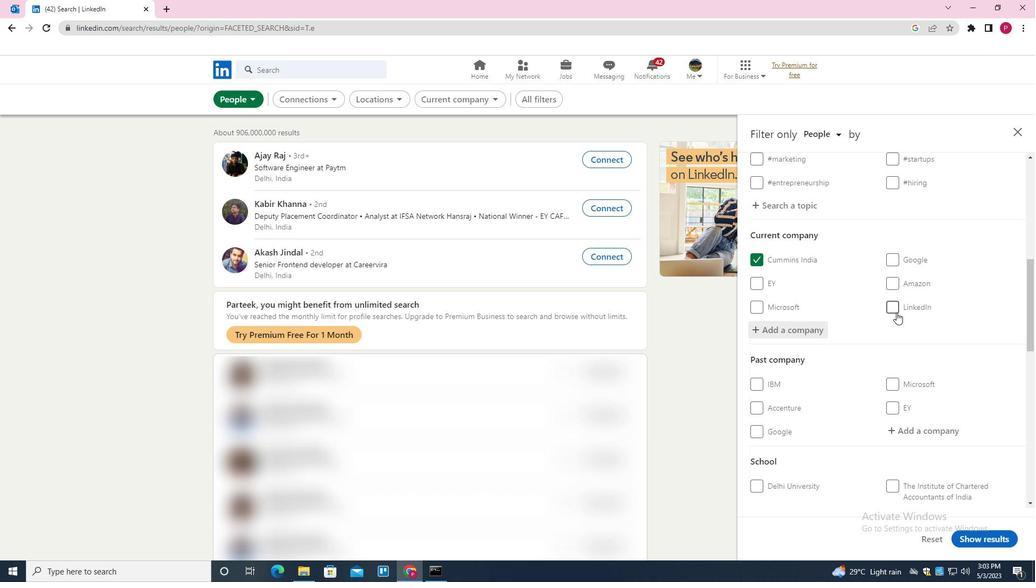 
Action: Mouse scrolled (878, 290) with delta (0, 0)
Screenshot: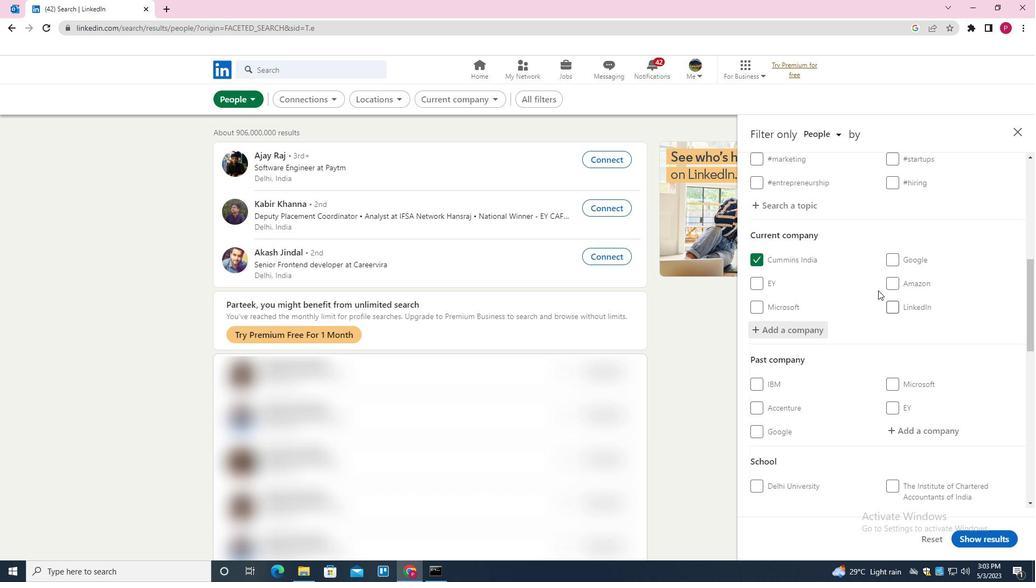 
Action: Mouse scrolled (878, 290) with delta (0, 0)
Screenshot: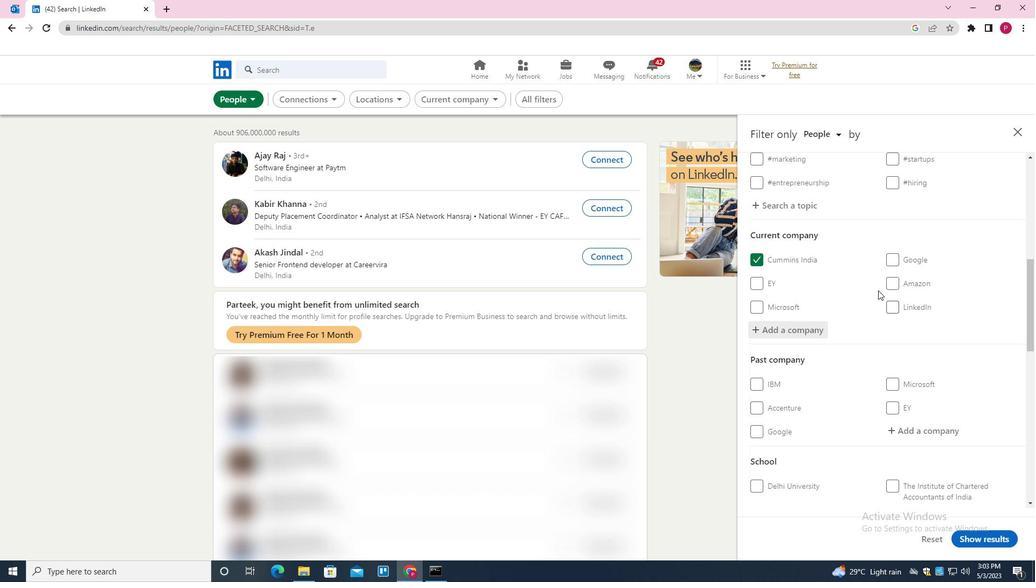 
Action: Mouse scrolled (878, 290) with delta (0, 0)
Screenshot: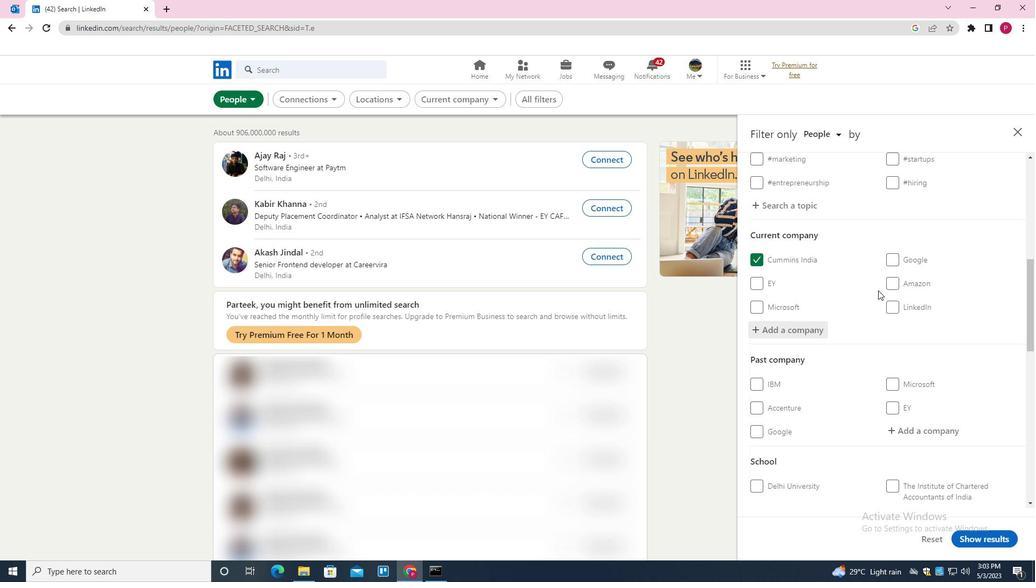 
Action: Mouse moved to (860, 301)
Screenshot: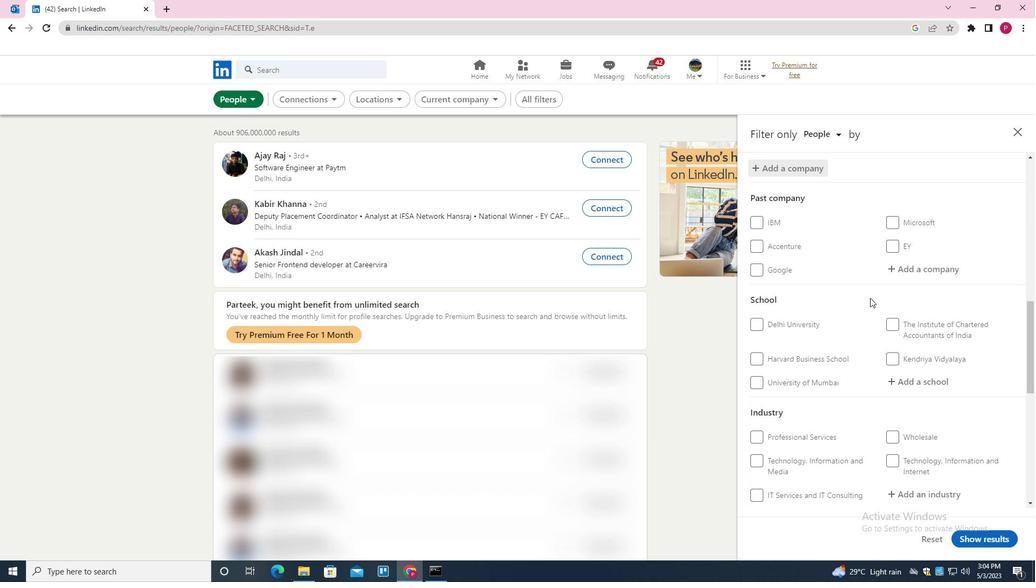 
Action: Mouse scrolled (860, 301) with delta (0, 0)
Screenshot: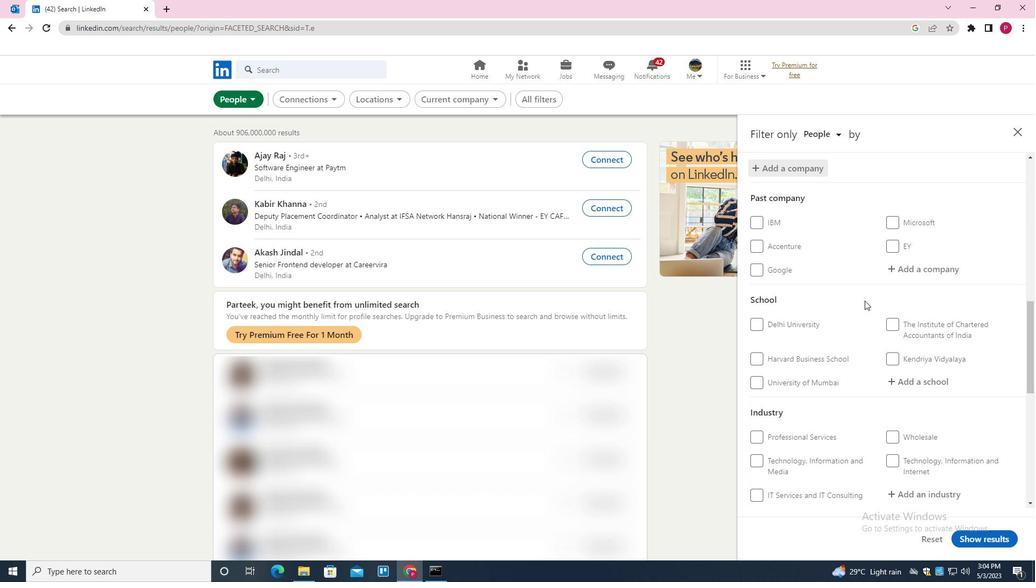 
Action: Mouse scrolled (860, 301) with delta (0, 0)
Screenshot: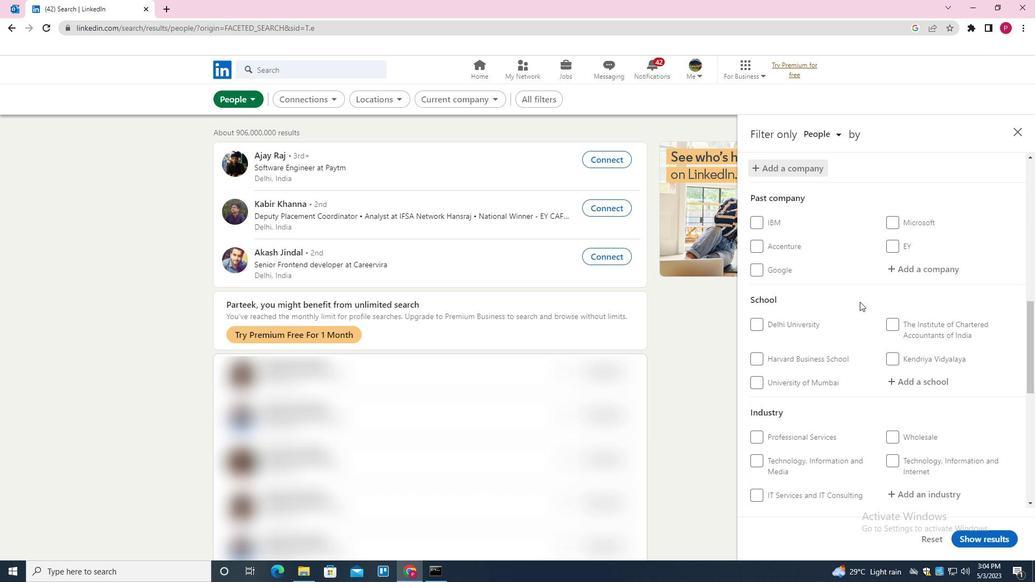 
Action: Mouse scrolled (860, 301) with delta (0, 0)
Screenshot: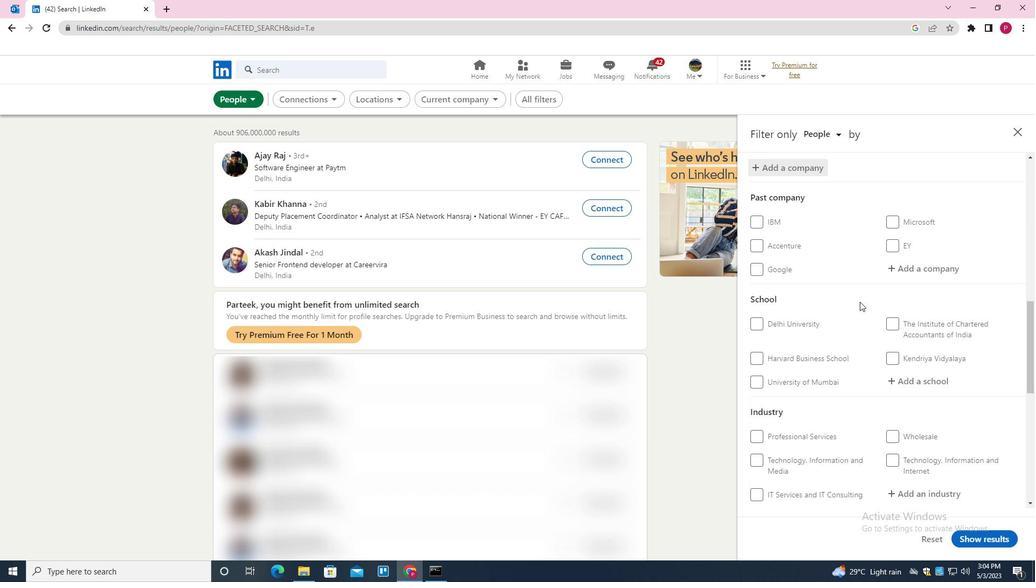 
Action: Mouse moved to (912, 224)
Screenshot: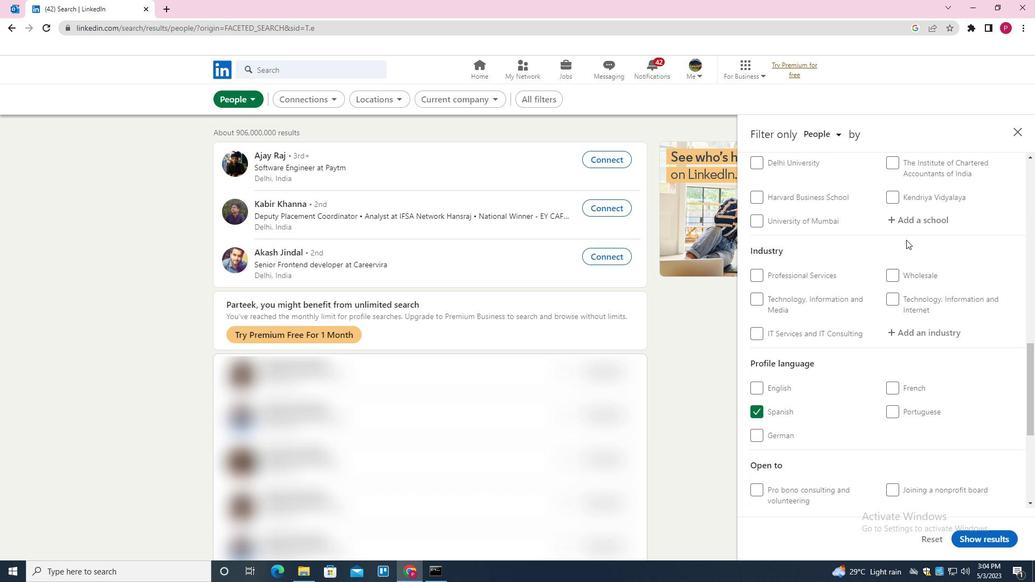 
Action: Mouse pressed left at (912, 224)
Screenshot: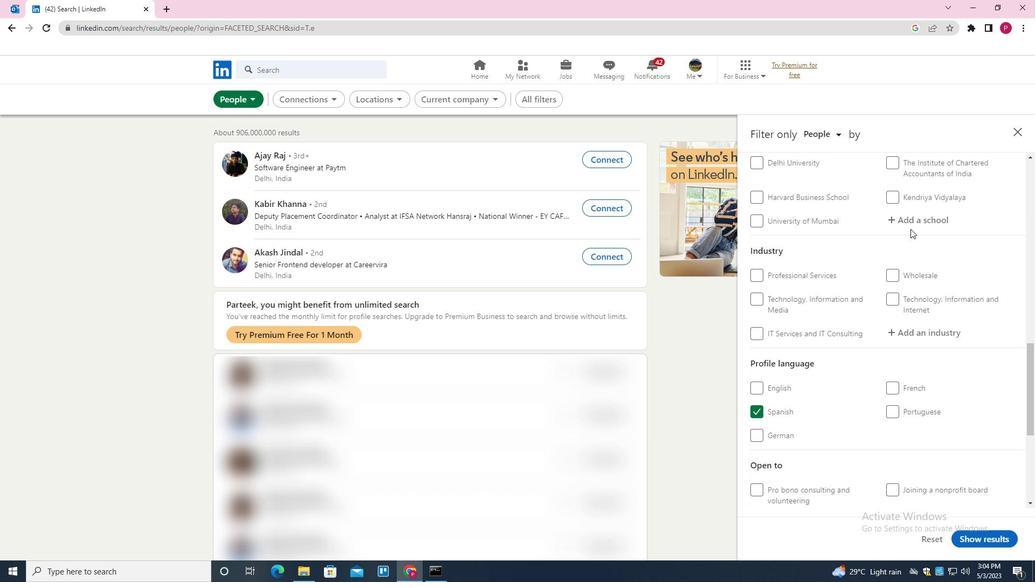 
Action: Key pressed <Key.shift>KARUNYA<Key.space><Key.shift>INSTITUTE<Key.space><Key.down><Key.enter>
Screenshot: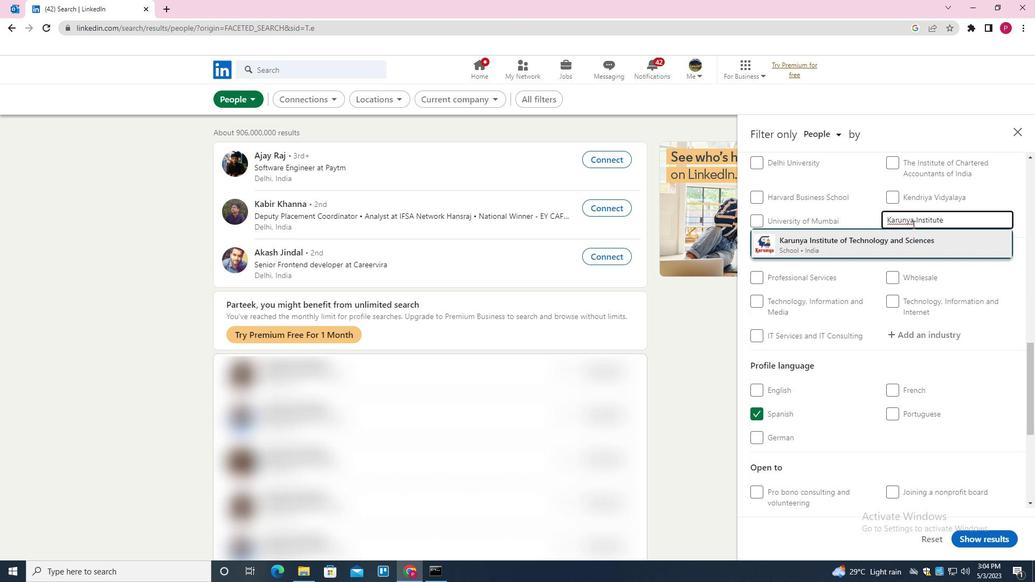 
Action: Mouse moved to (884, 252)
Screenshot: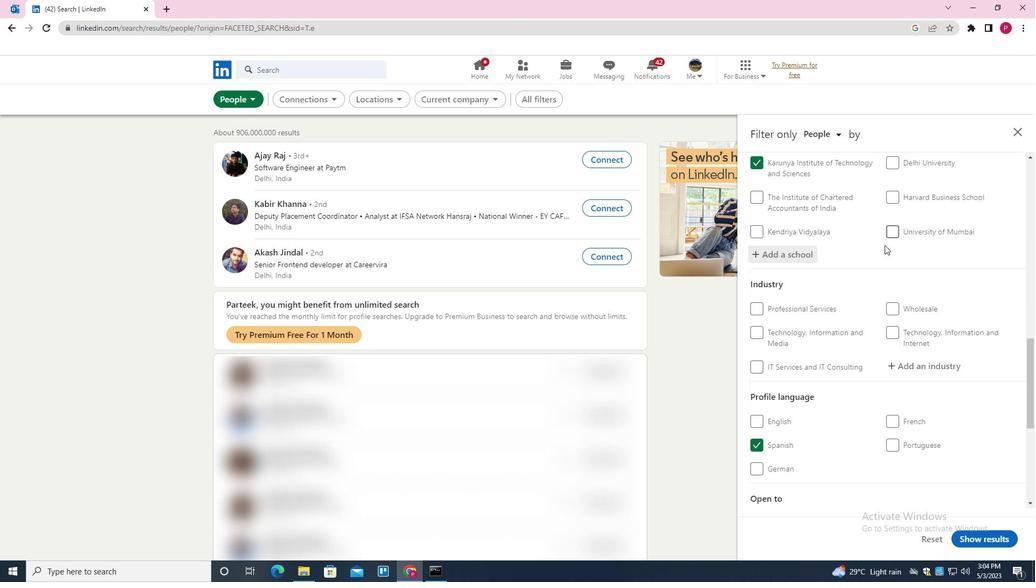 
Action: Mouse scrolled (884, 252) with delta (0, 0)
Screenshot: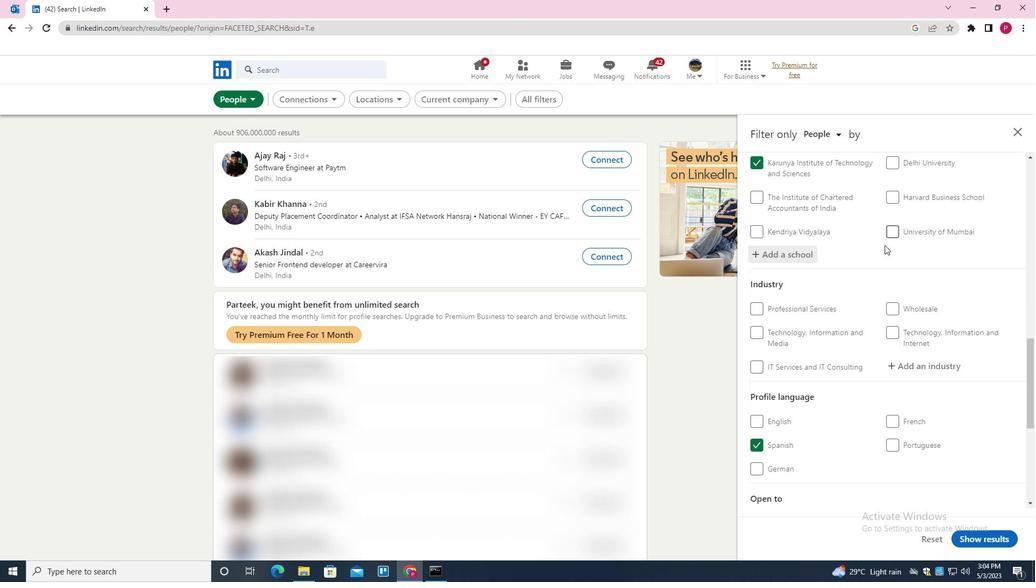 
Action: Mouse moved to (885, 256)
Screenshot: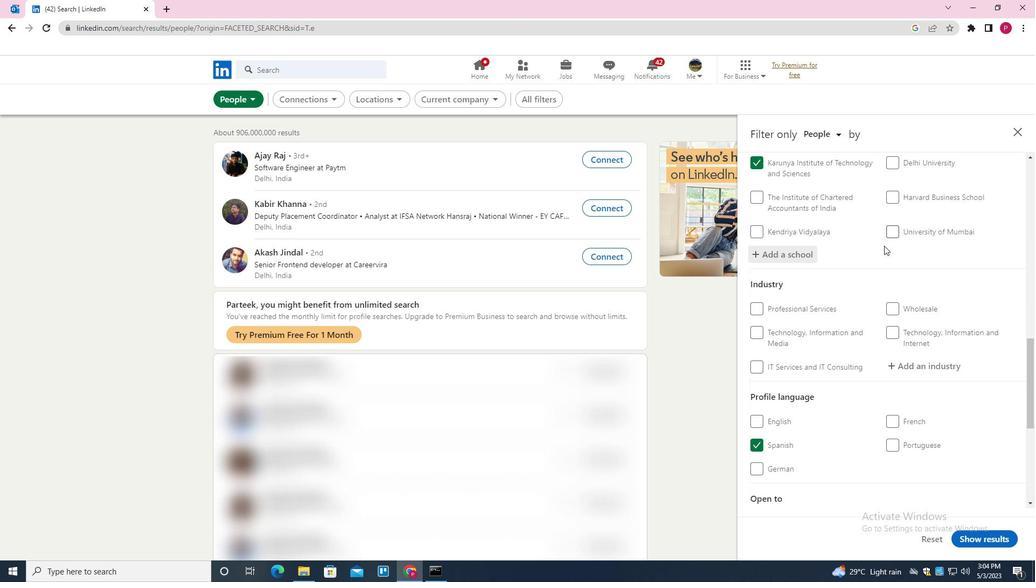 
Action: Mouse scrolled (885, 256) with delta (0, 0)
Screenshot: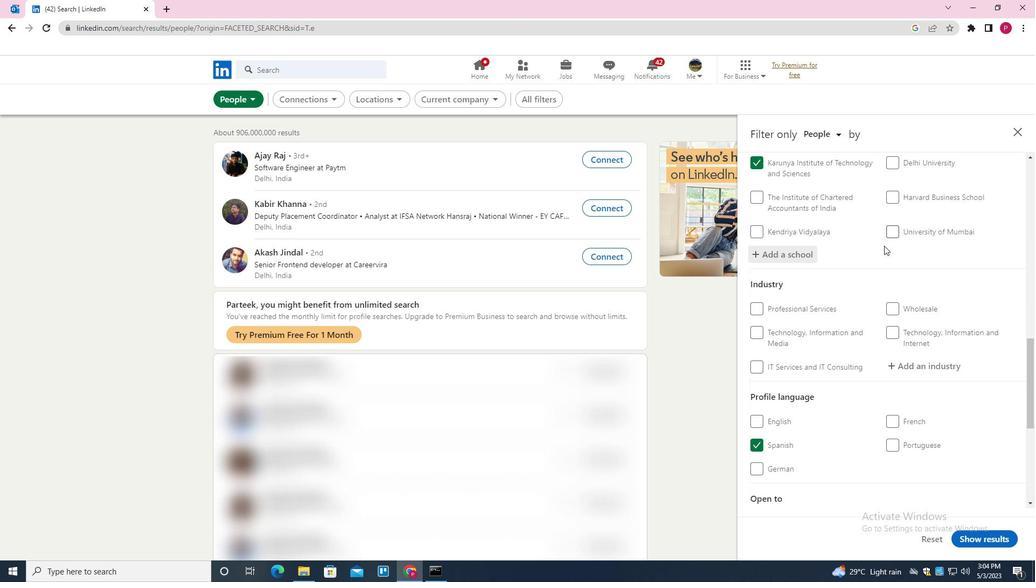
Action: Mouse moved to (935, 262)
Screenshot: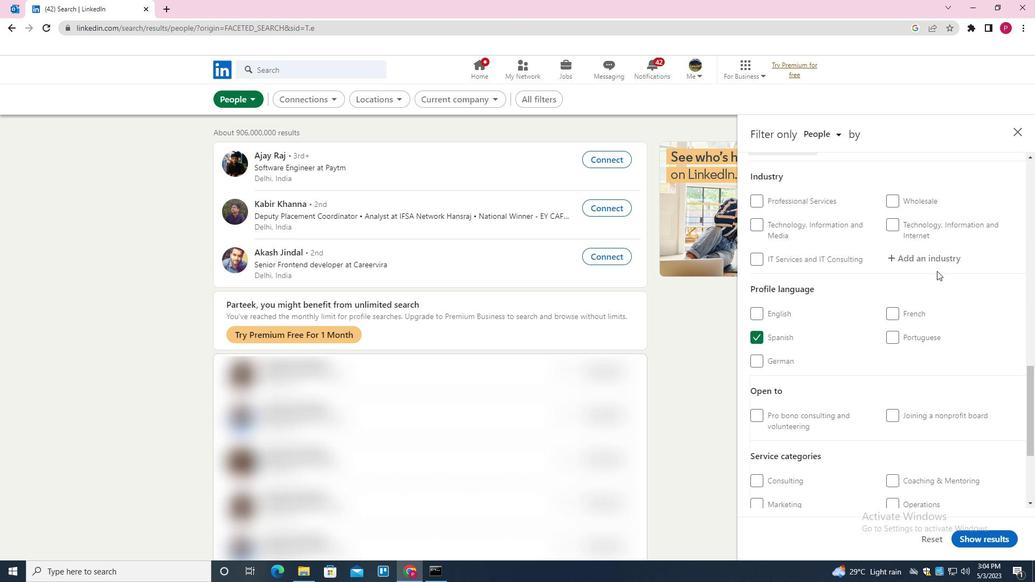 
Action: Mouse pressed left at (935, 262)
Screenshot: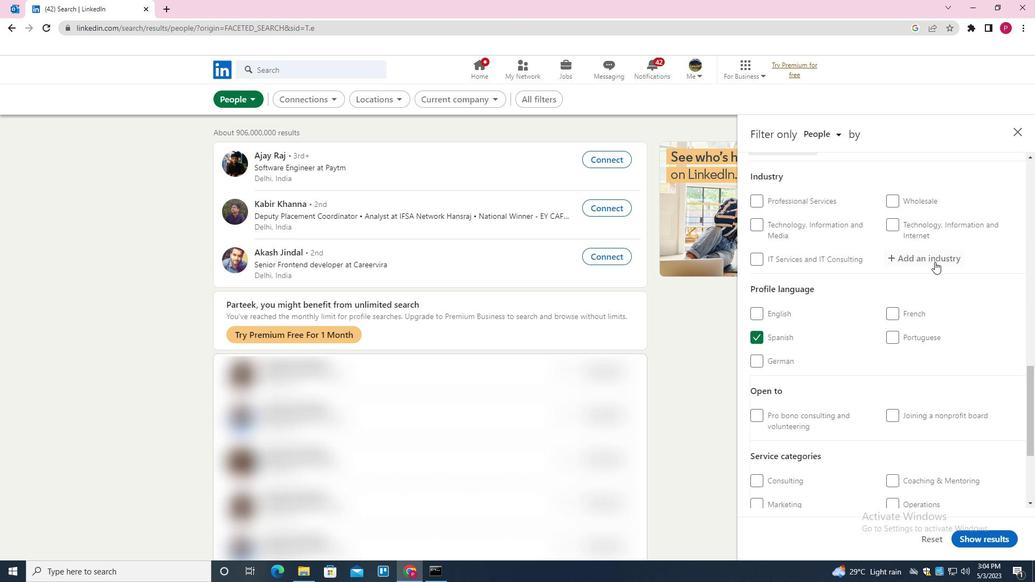 
Action: Key pressed <Key.shift><Key.shift><Key.shift><Key.shift>CHIROPRACTORS<Key.down><Key.enter>
Screenshot: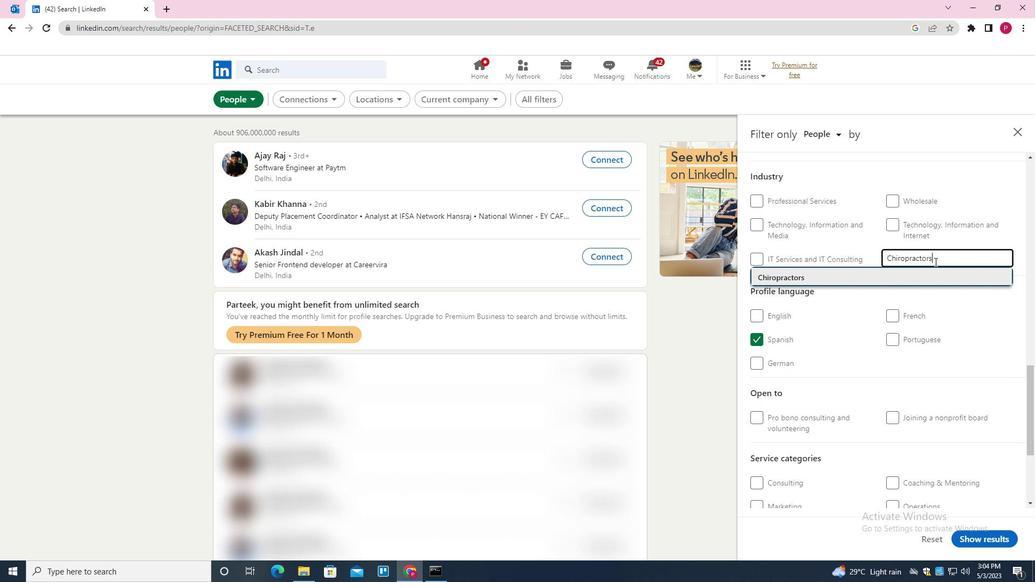 
Action: Mouse moved to (898, 291)
Screenshot: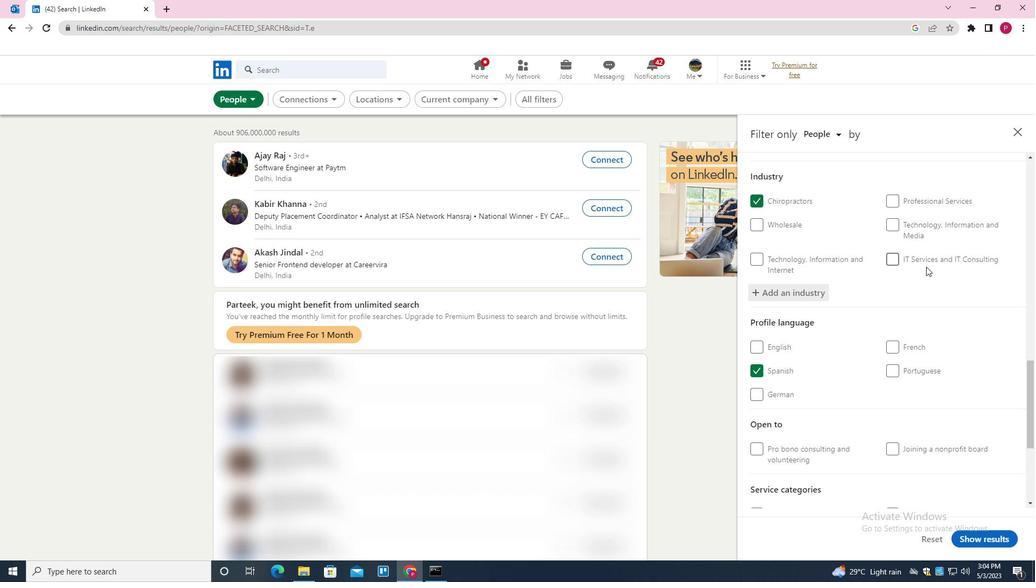 
Action: Mouse scrolled (898, 290) with delta (0, 0)
Screenshot: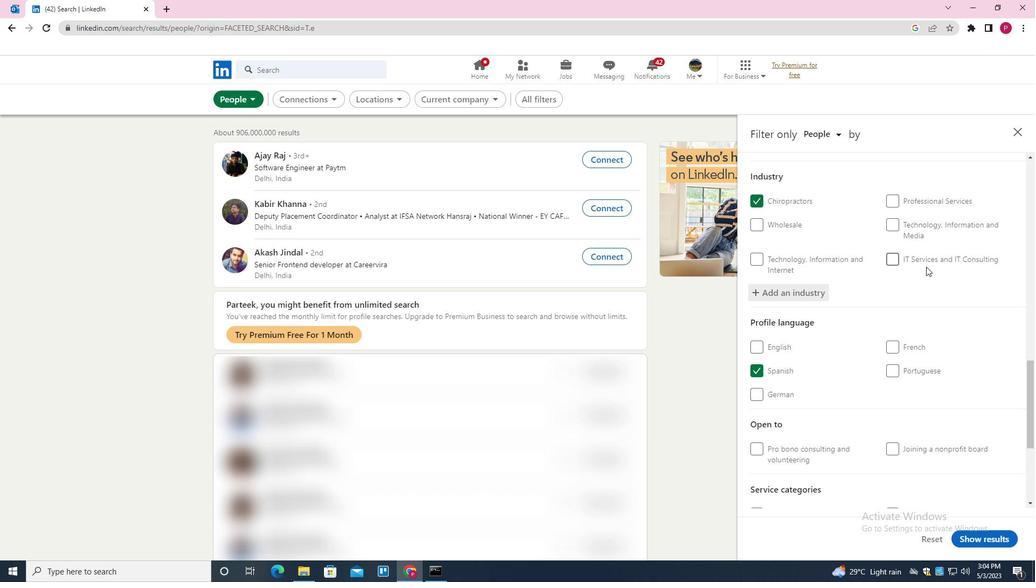 
Action: Mouse moved to (894, 302)
Screenshot: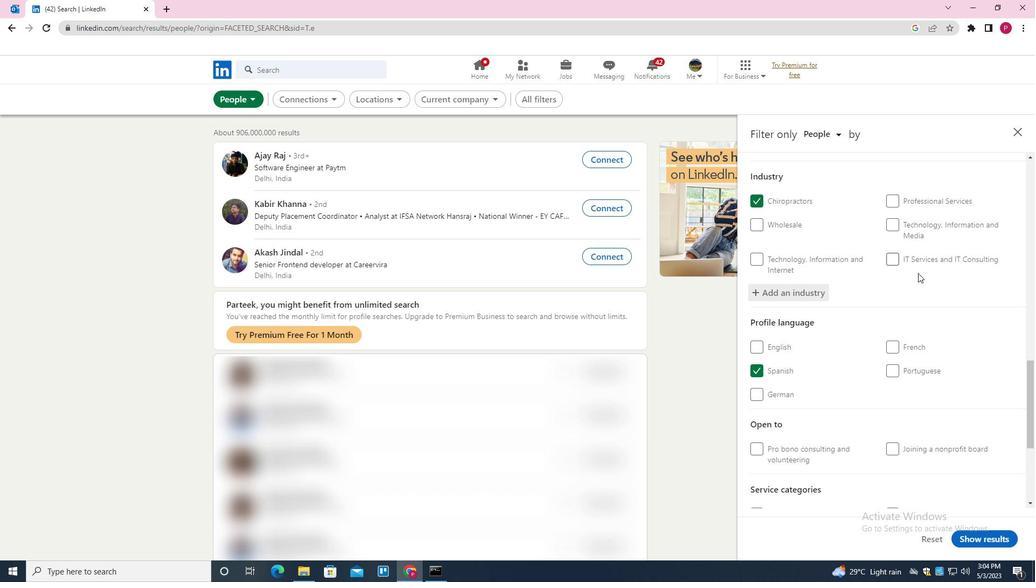 
Action: Mouse scrolled (894, 301) with delta (0, 0)
Screenshot: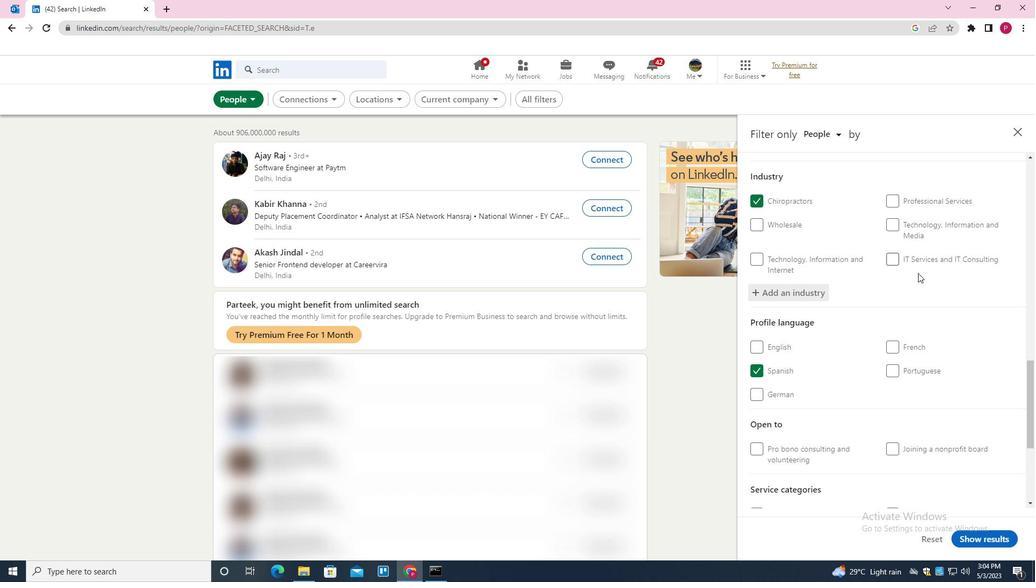 
Action: Mouse moved to (889, 311)
Screenshot: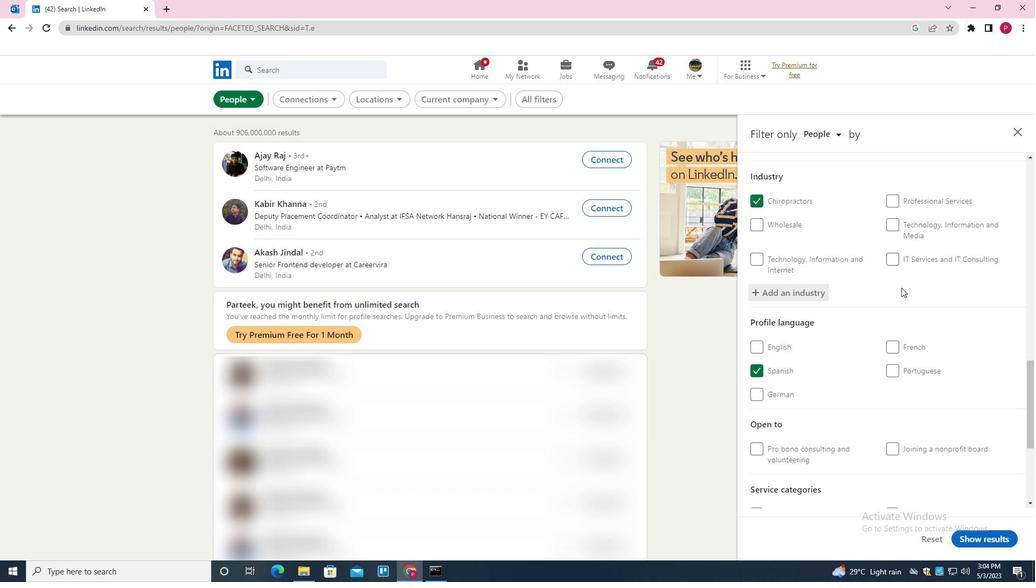 
Action: Mouse scrolled (889, 311) with delta (0, 0)
Screenshot: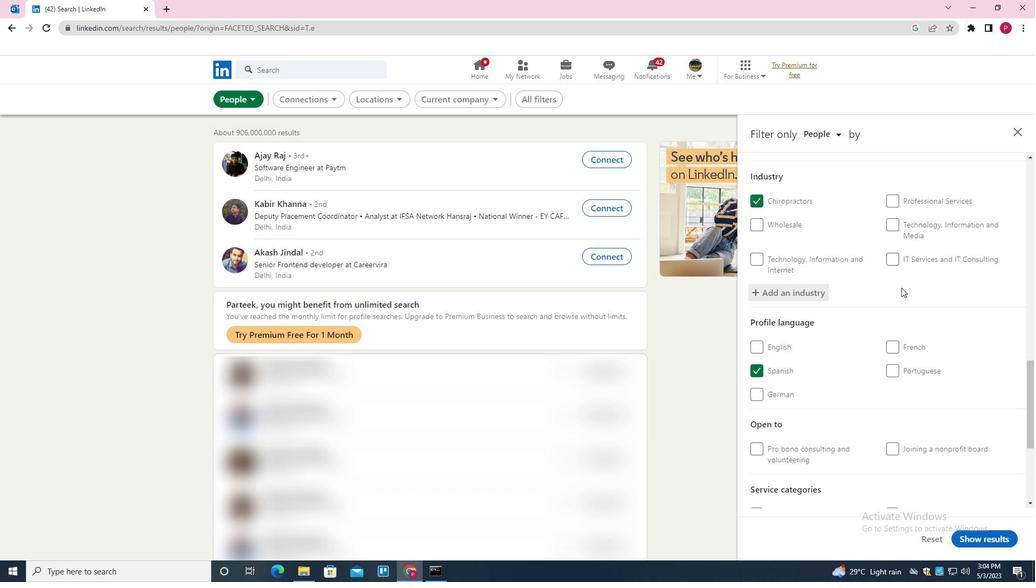 
Action: Mouse moved to (887, 317)
Screenshot: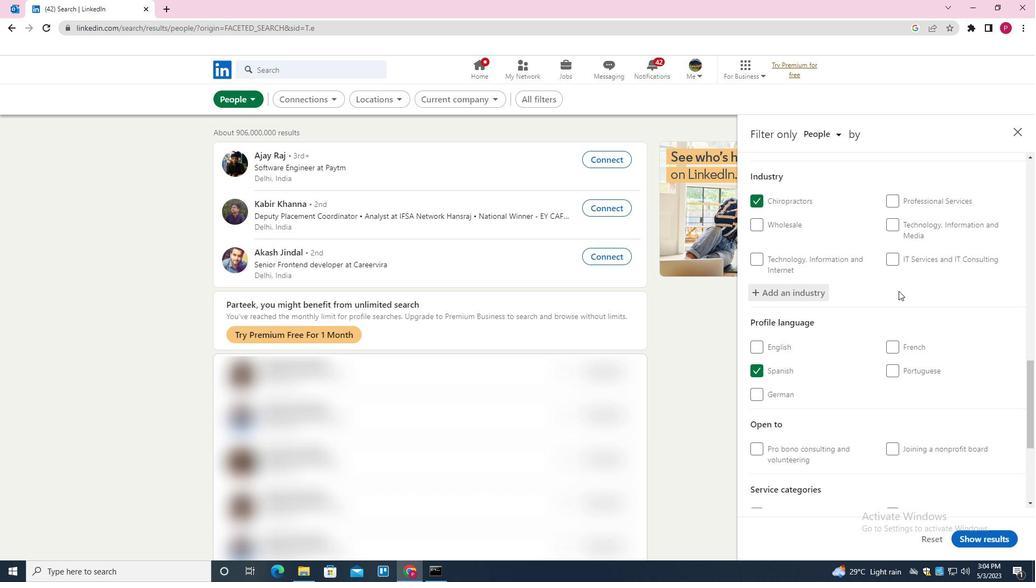 
Action: Mouse scrolled (887, 317) with delta (0, 0)
Screenshot: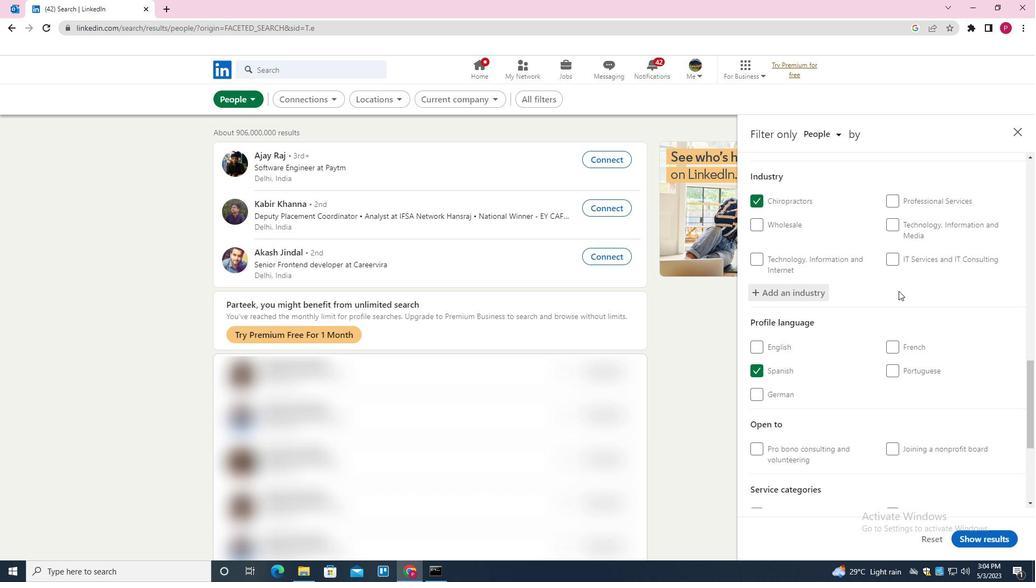 
Action: Mouse moved to (910, 358)
Screenshot: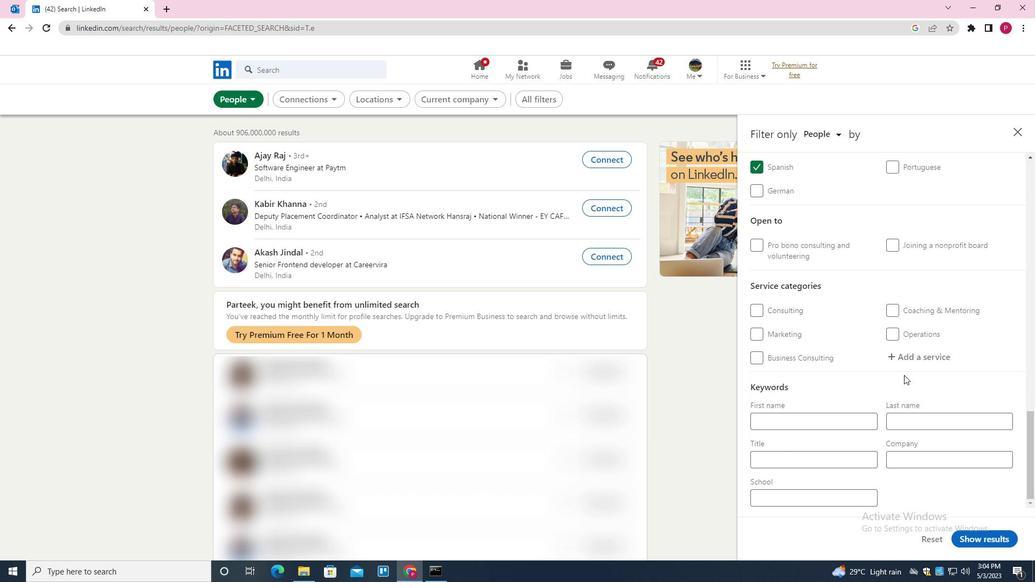 
Action: Mouse pressed left at (910, 358)
Screenshot: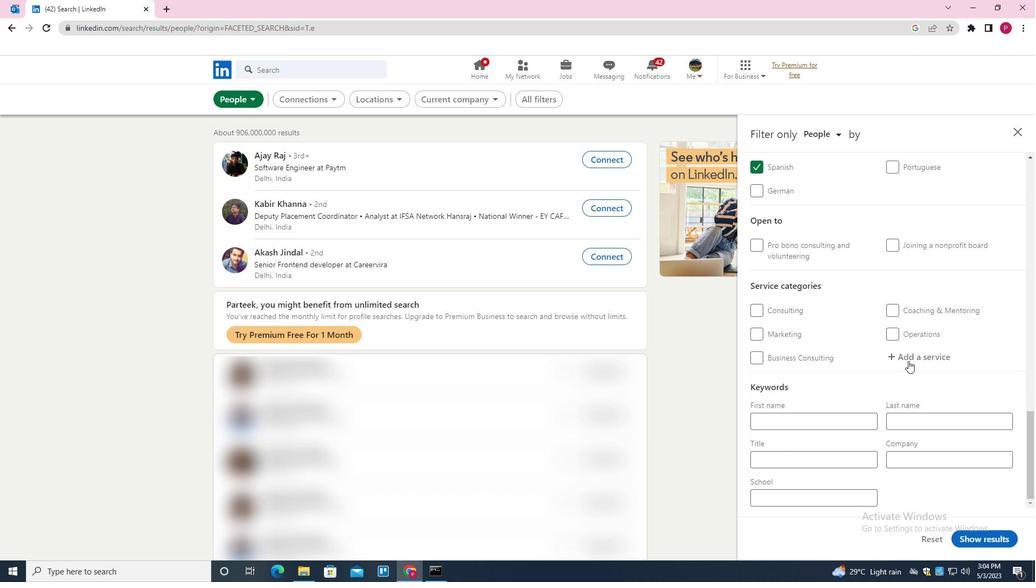 
Action: Key pressed <Key.shift><Key.shift><Key.shift><Key.shift><Key.shift><Key.shift><Key.shift><Key.shift><Key.shift><Key.shift><Key.shift><Key.shift><Key.shift><Key.shift><Key.shift><Key.shift><Key.shift><Key.shift>WEDDING<Key.space><Key.shift>PLANNING<Key.down><Key.enter>
Screenshot: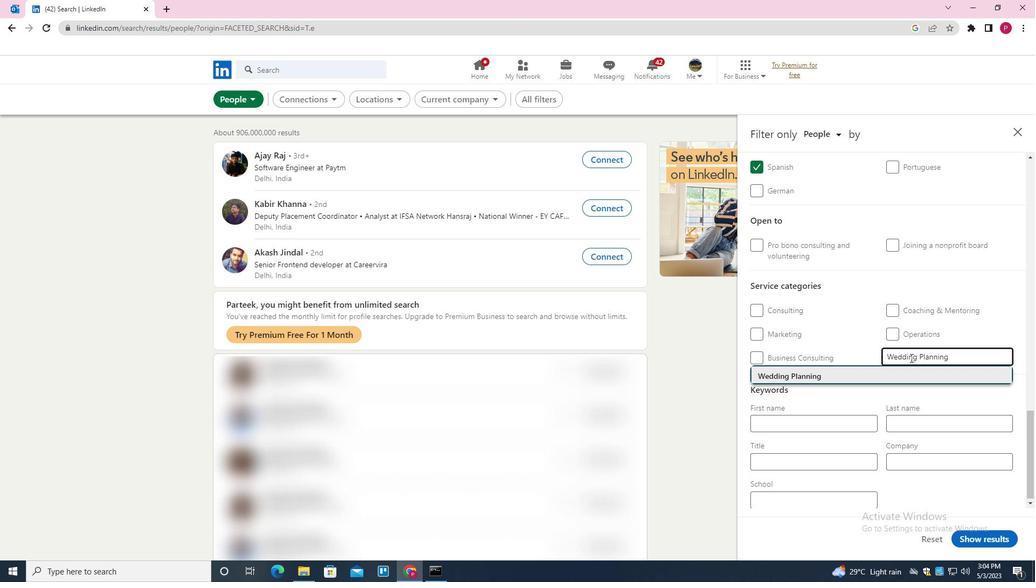 
Action: Mouse scrolled (910, 357) with delta (0, 0)
Screenshot: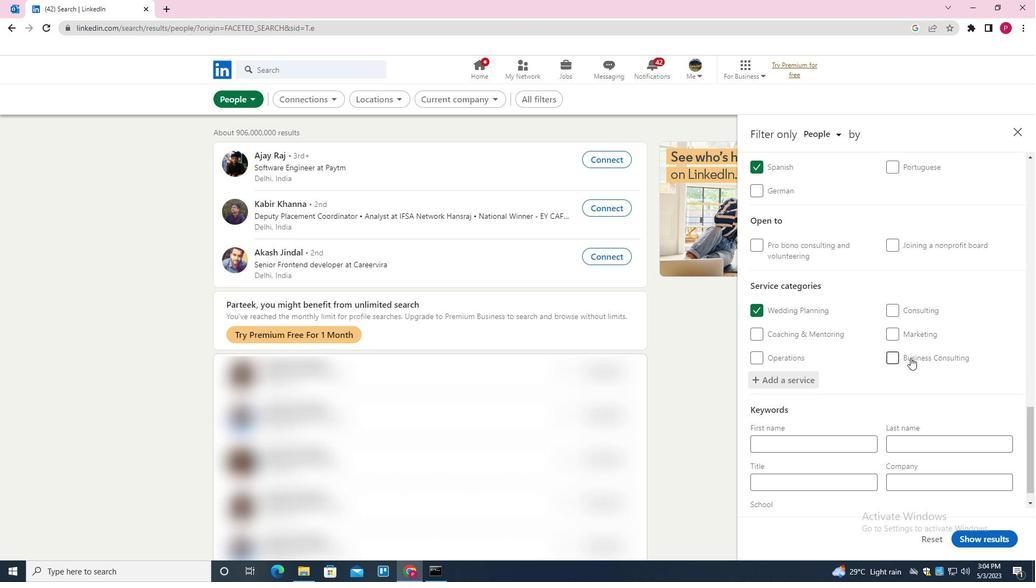 
Action: Mouse scrolled (910, 357) with delta (0, 0)
Screenshot: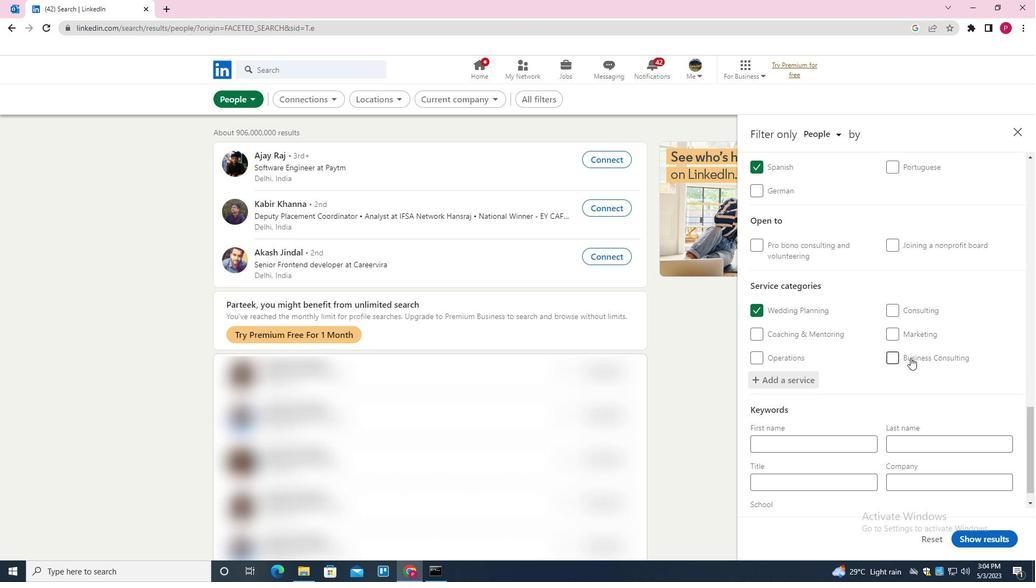 
Action: Mouse scrolled (910, 357) with delta (0, 0)
Screenshot: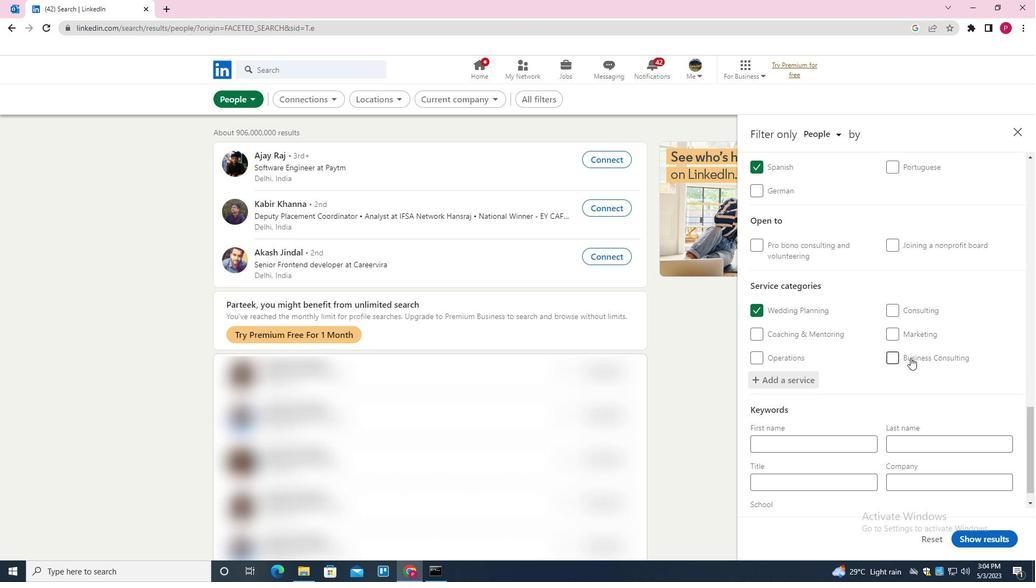 
Action: Mouse scrolled (910, 357) with delta (0, 0)
Screenshot: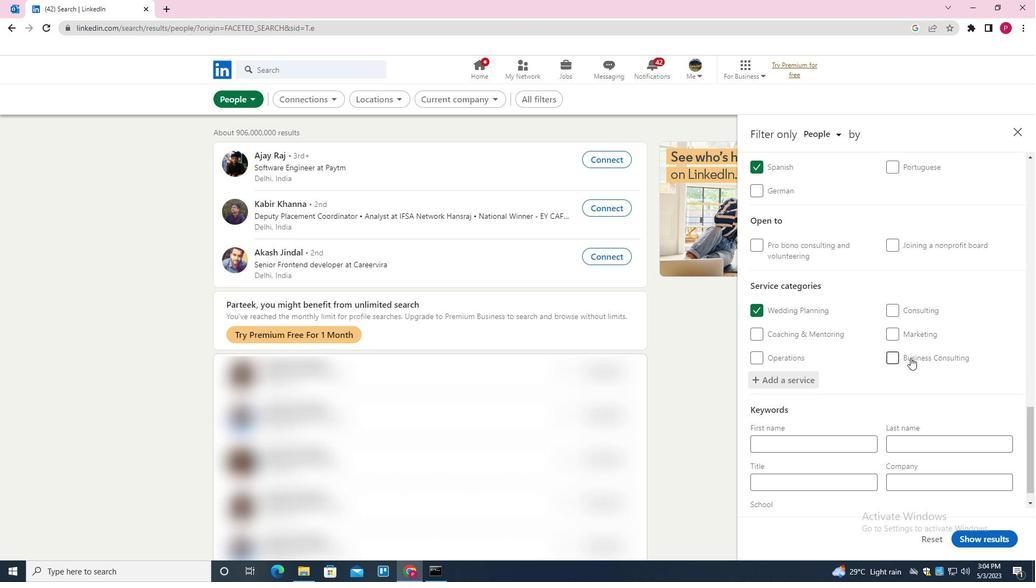 
Action: Mouse moved to (911, 358)
Screenshot: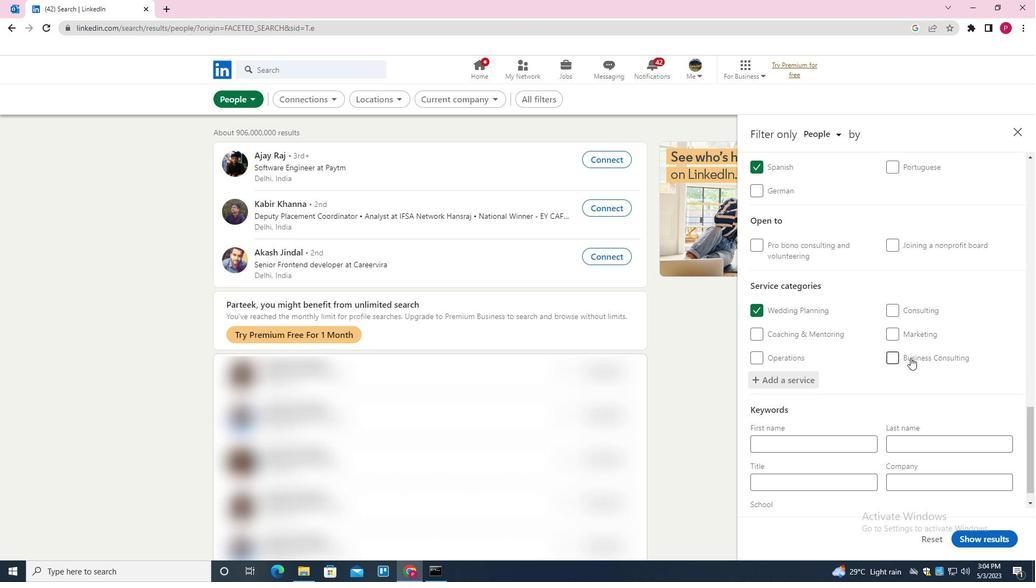
Action: Mouse scrolled (911, 357) with delta (0, 0)
Screenshot: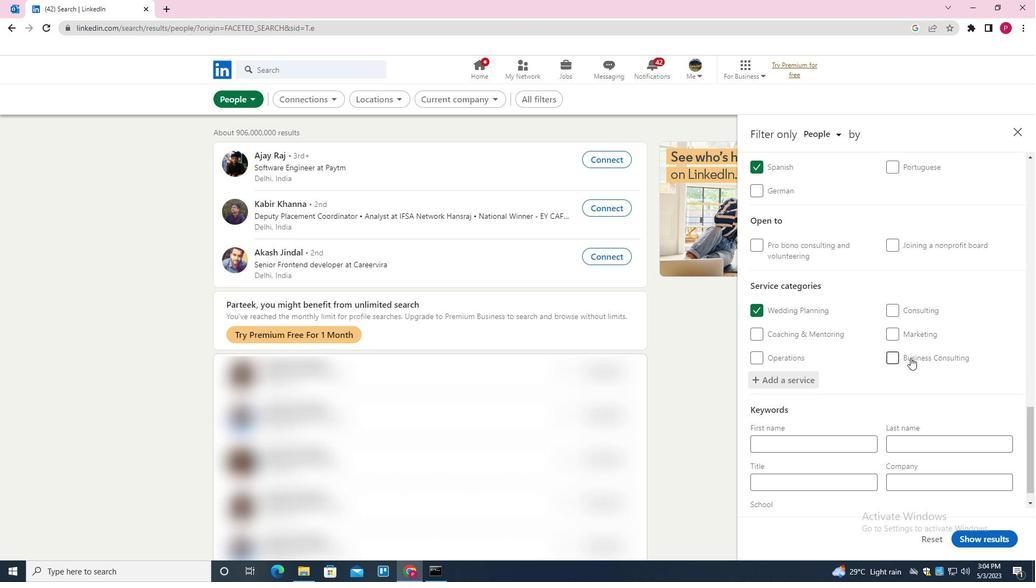 
Action: Mouse moved to (842, 456)
Screenshot: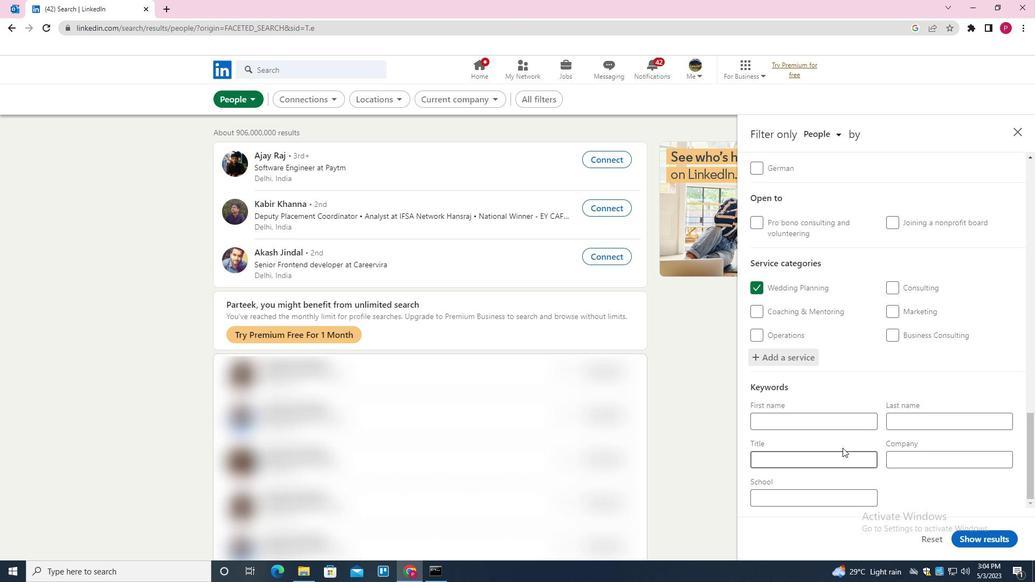 
Action: Mouse pressed left at (842, 456)
Screenshot: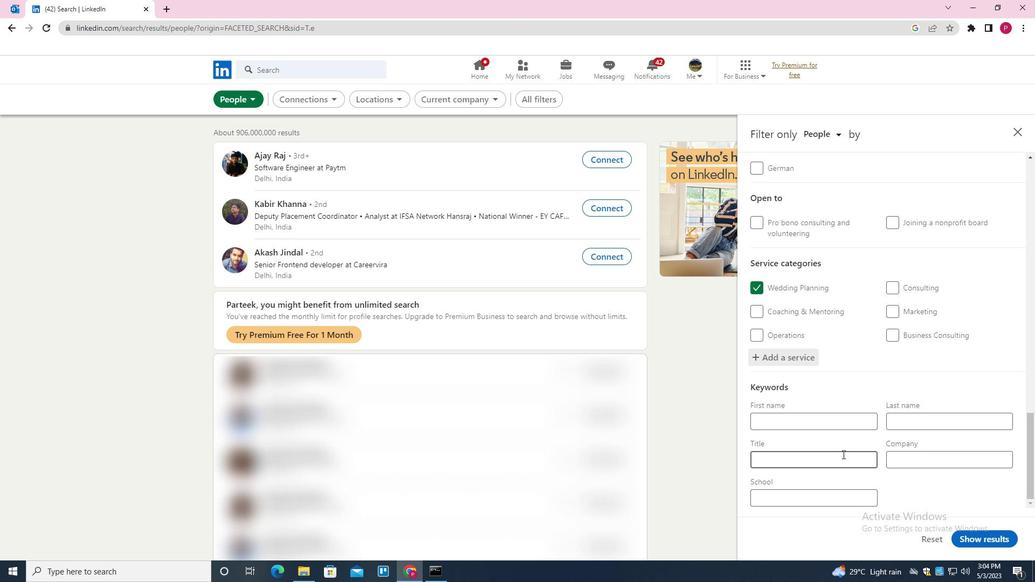 
Action: Mouse moved to (862, 380)
Screenshot: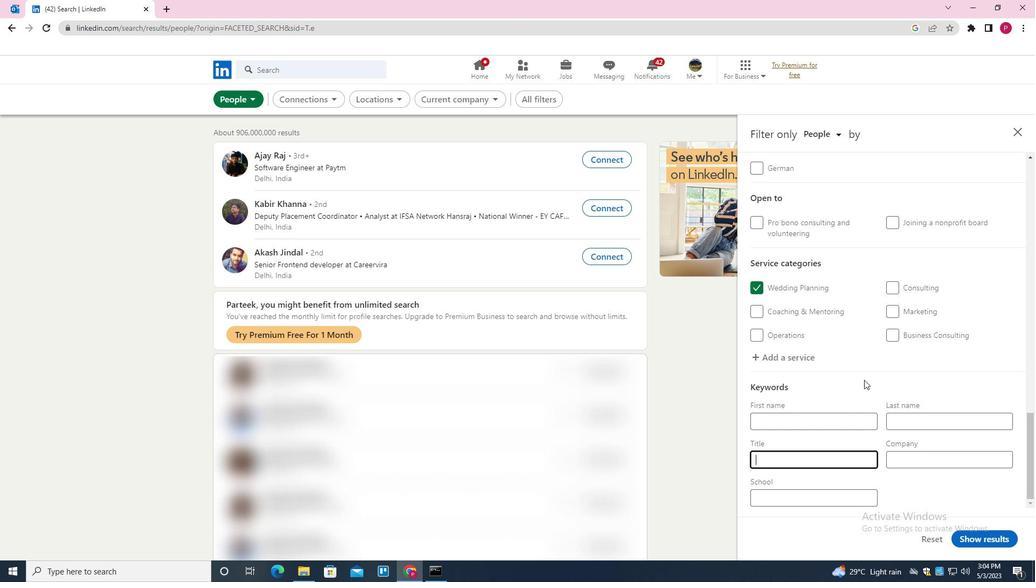 
Action: Key pressed <Key.shift>COPY<Key.space><Key.shift>EDITOR
Screenshot: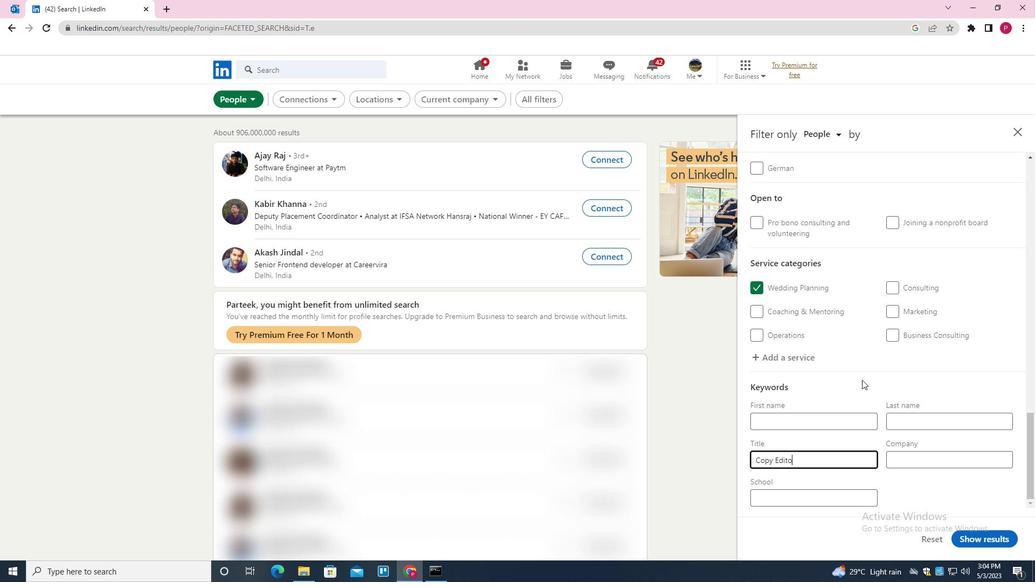 
Action: Mouse moved to (989, 538)
Screenshot: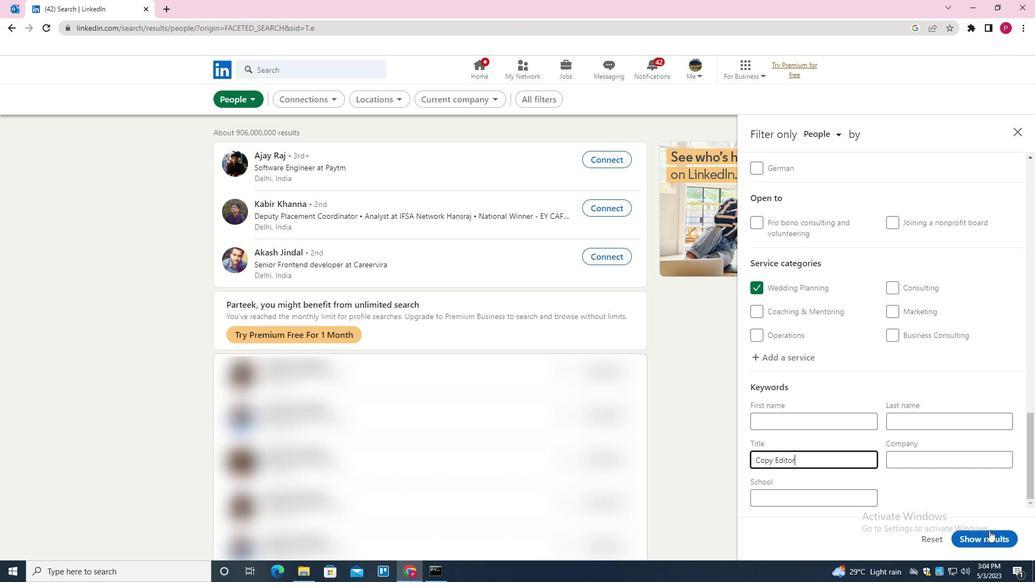 
Action: Mouse pressed left at (989, 538)
Screenshot: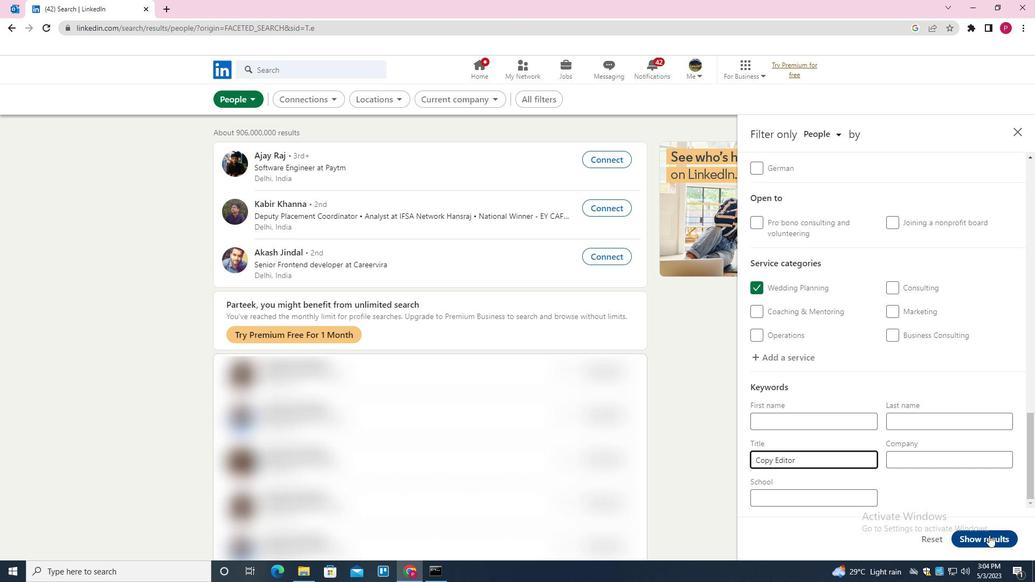 
Action: Mouse moved to (776, 299)
Screenshot: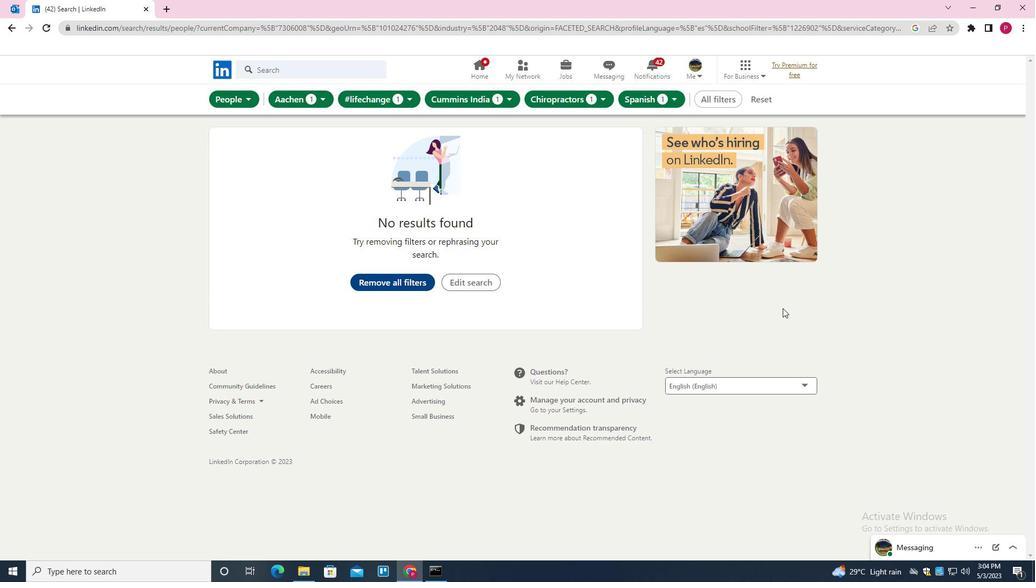 
